 Task: Search one way flight ticket for 5 adults, 2 children, 1 infant in seat and 2 infants on lap in economy from Pasco: Tri-cities Airport to Raleigh: Raleigh-durham International Airport on 8-5-2023. Choice of flights is United. Number of bags: 6 checked bags. Price is upto 55000. Outbound departure time preference is 5:30.
Action: Mouse moved to (284, 257)
Screenshot: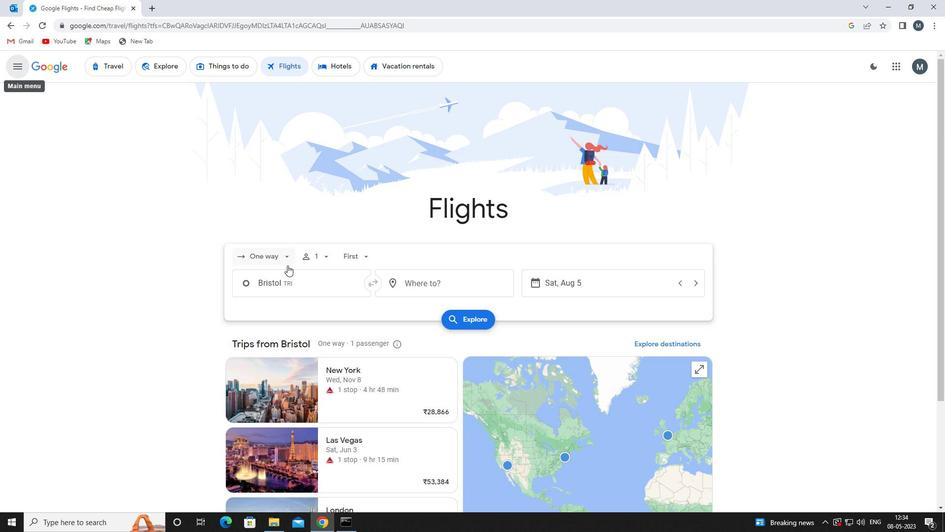 
Action: Mouse pressed left at (284, 257)
Screenshot: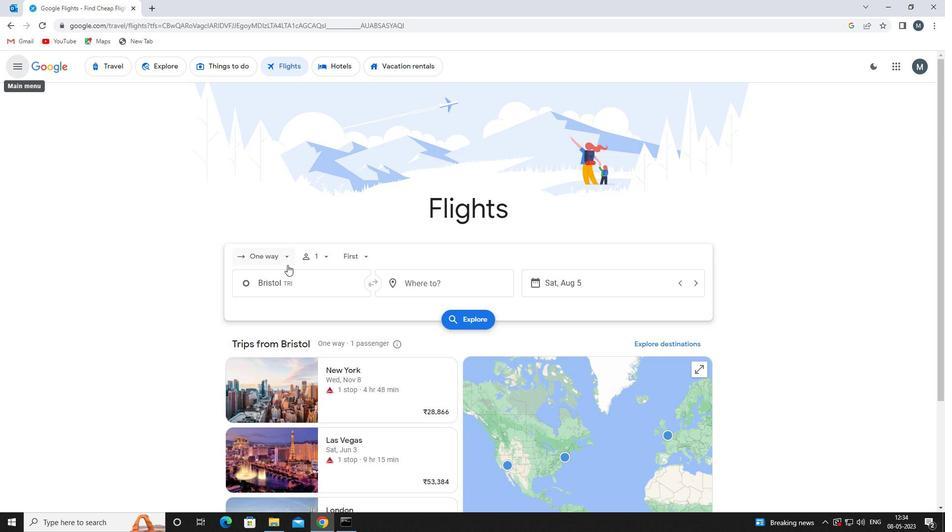 
Action: Mouse moved to (282, 304)
Screenshot: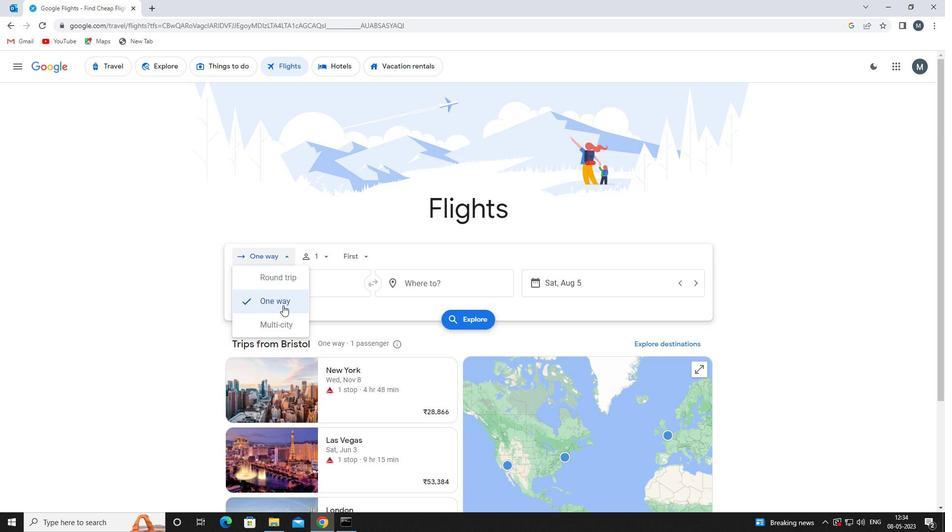 
Action: Mouse pressed left at (282, 304)
Screenshot: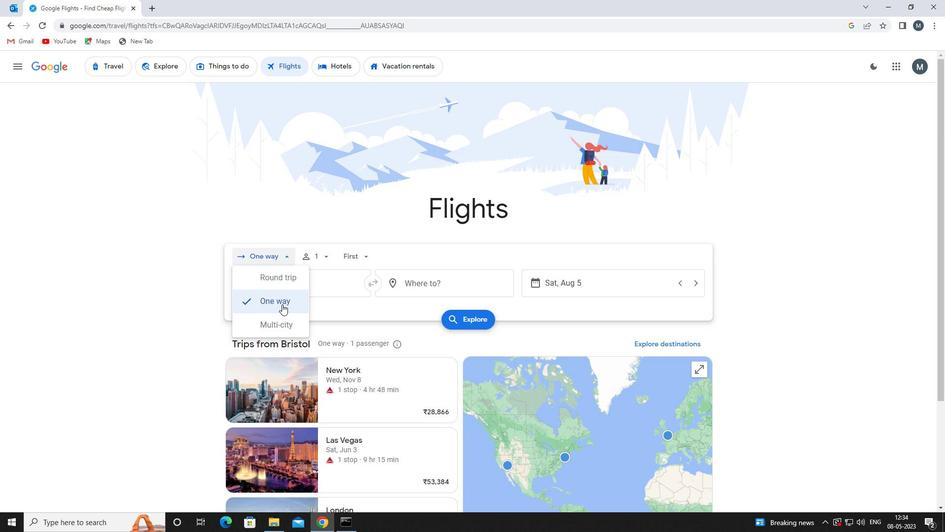 
Action: Mouse moved to (327, 258)
Screenshot: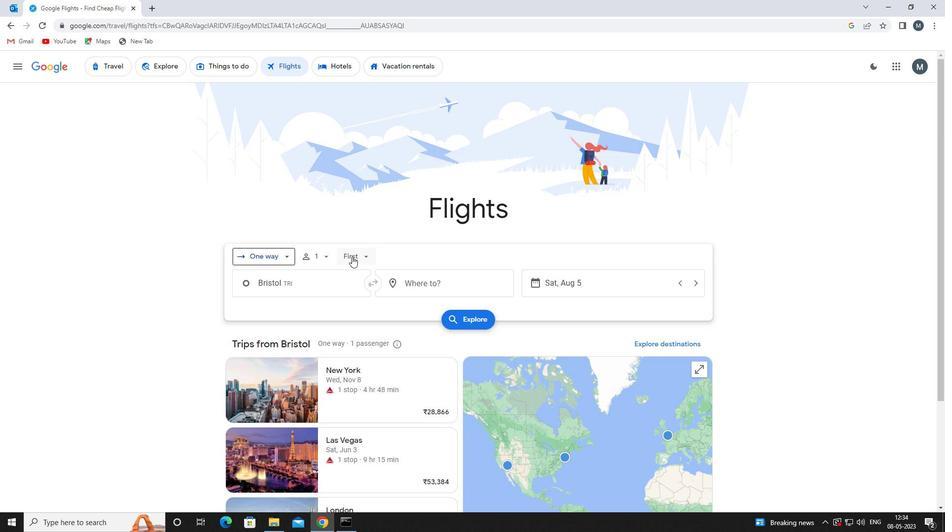 
Action: Mouse pressed left at (327, 258)
Screenshot: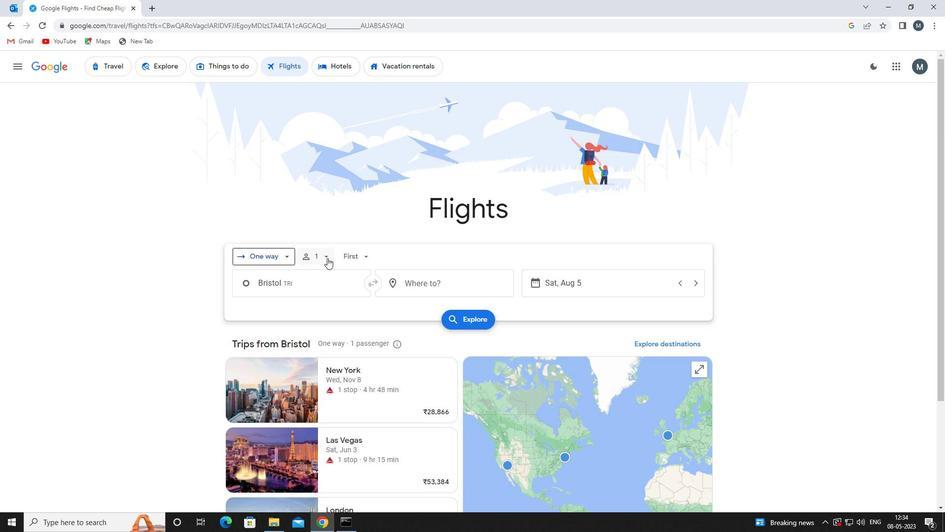 
Action: Mouse moved to (405, 281)
Screenshot: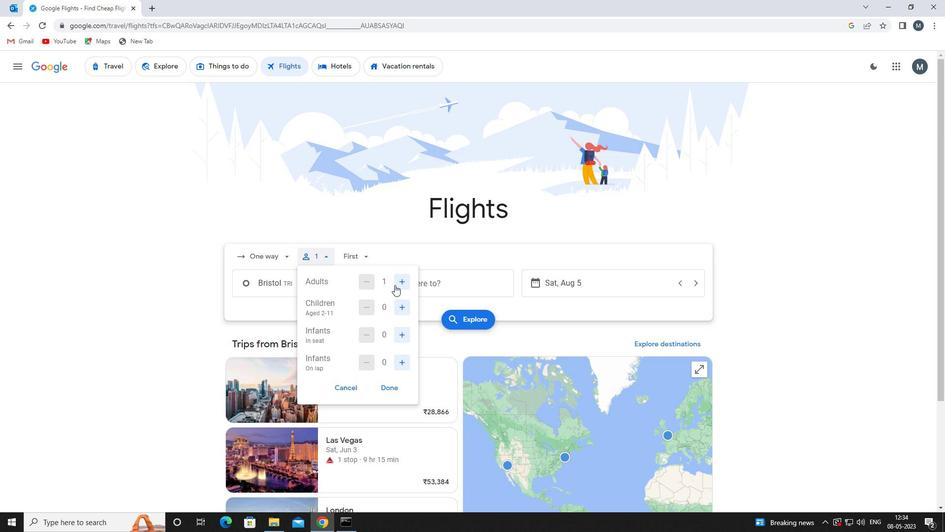 
Action: Mouse pressed left at (405, 281)
Screenshot: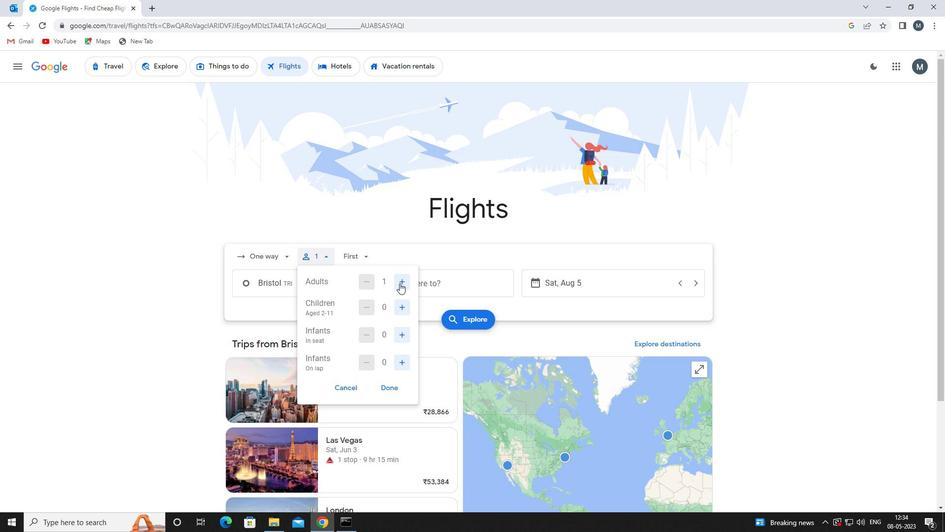 
Action: Mouse pressed left at (405, 281)
Screenshot: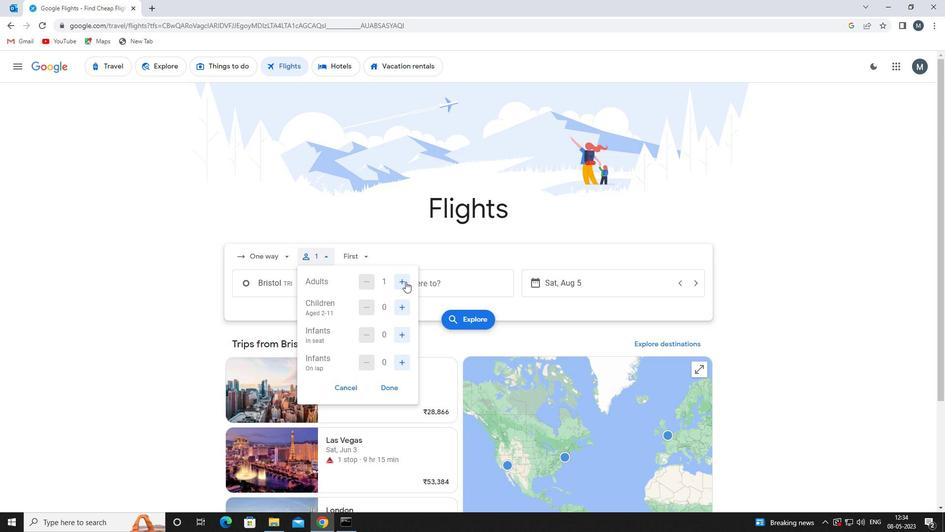
Action: Mouse pressed left at (405, 281)
Screenshot: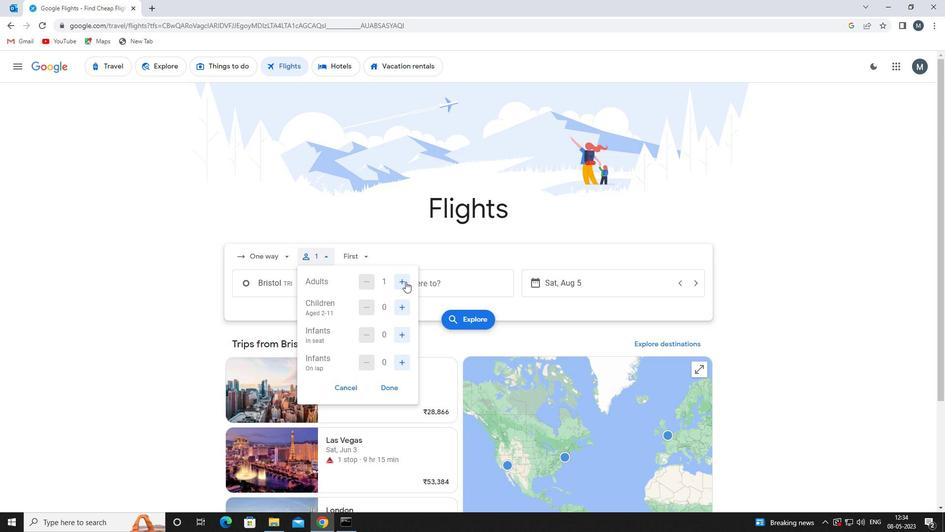 
Action: Mouse pressed left at (405, 281)
Screenshot: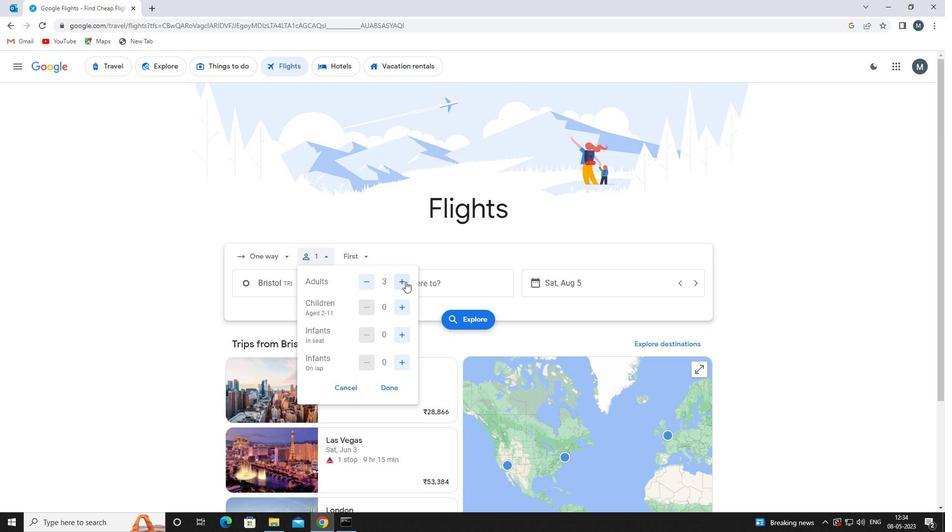 
Action: Mouse pressed left at (405, 281)
Screenshot: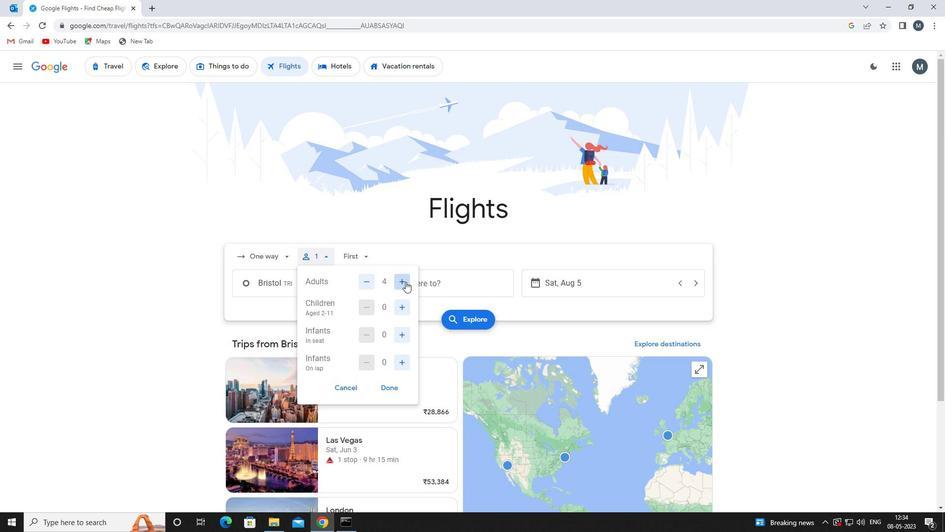 
Action: Mouse moved to (366, 281)
Screenshot: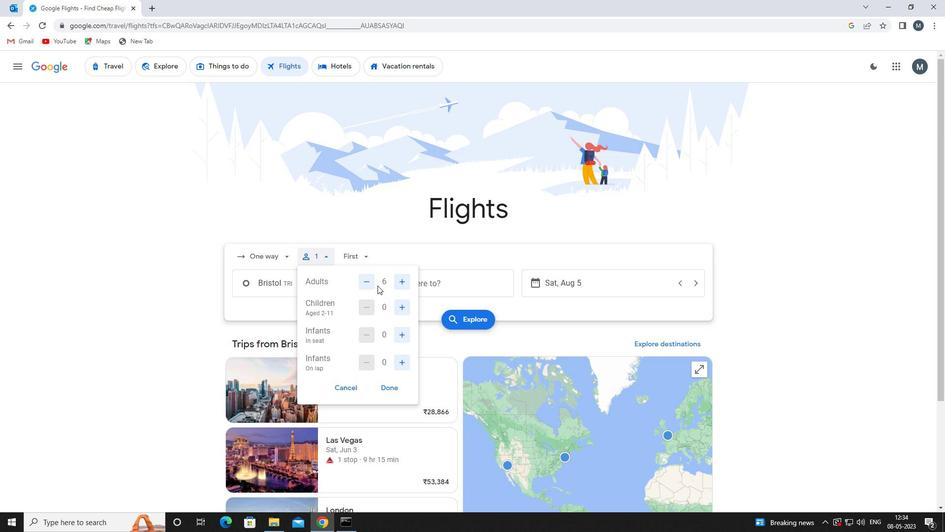 
Action: Mouse pressed left at (366, 281)
Screenshot: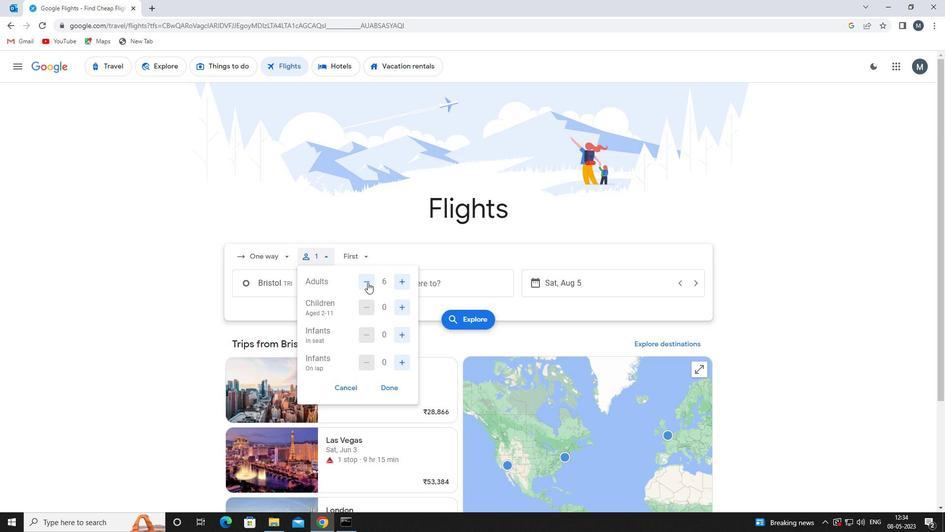 
Action: Mouse moved to (404, 308)
Screenshot: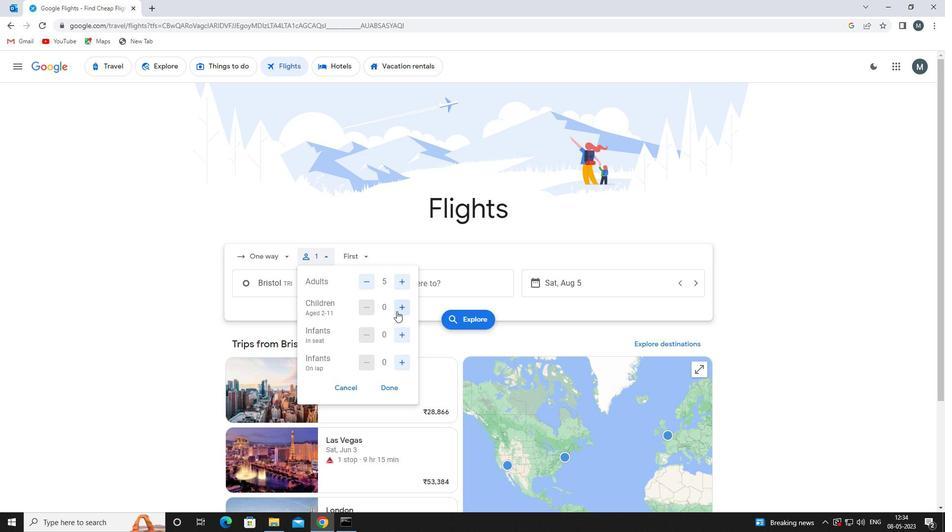 
Action: Mouse pressed left at (404, 308)
Screenshot: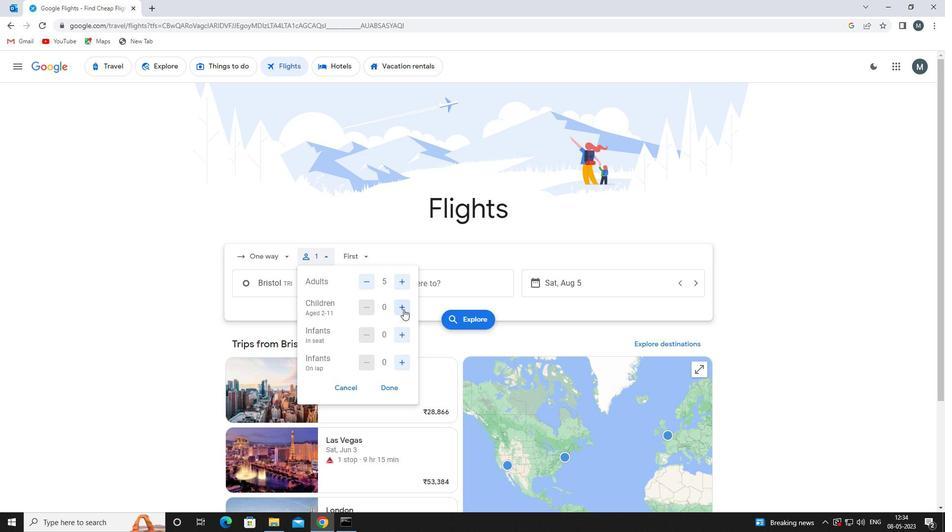 
Action: Mouse pressed left at (404, 308)
Screenshot: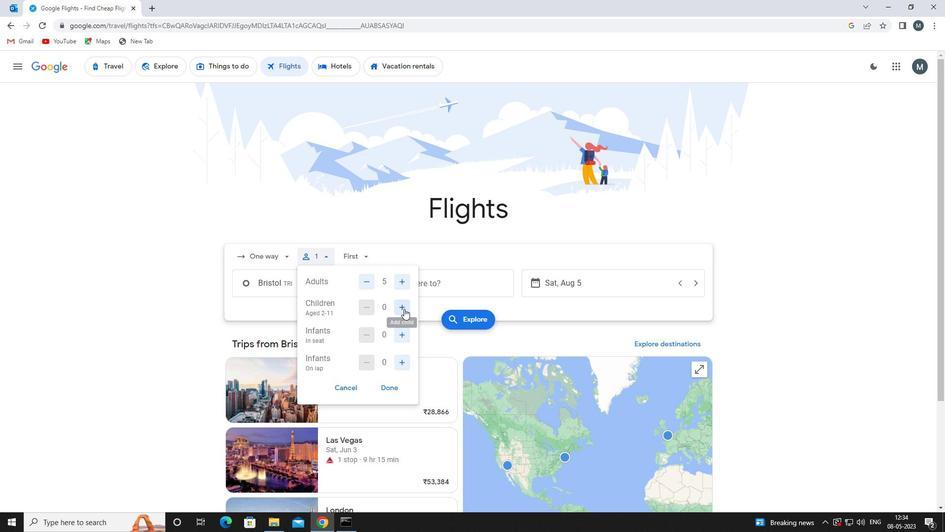 
Action: Mouse moved to (406, 332)
Screenshot: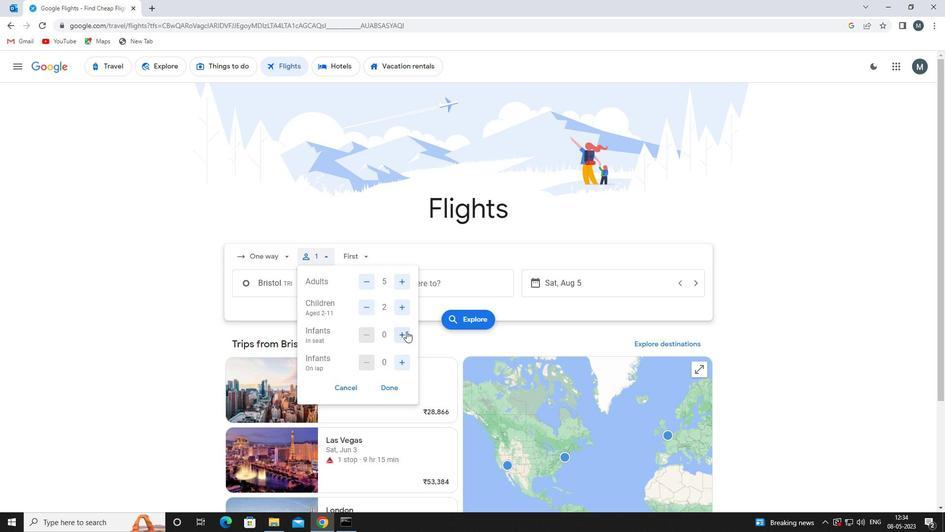 
Action: Mouse pressed left at (406, 332)
Screenshot: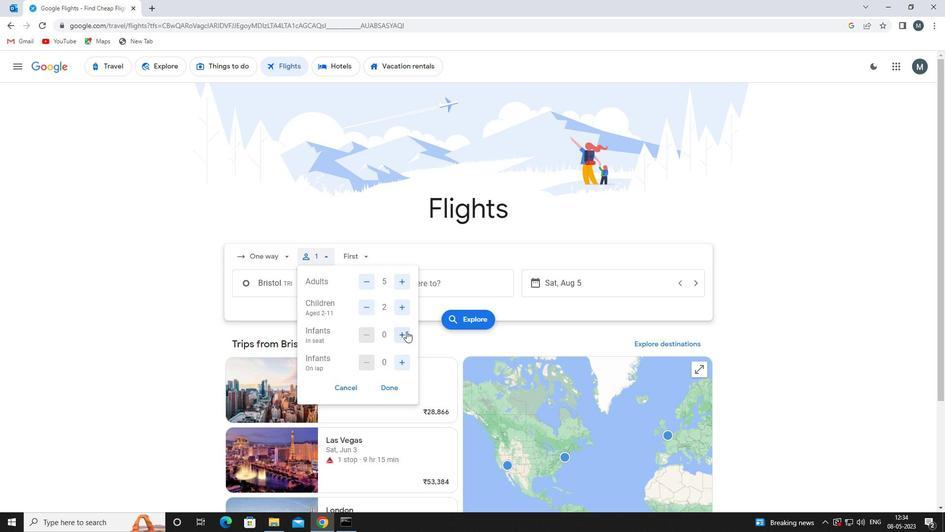 
Action: Mouse moved to (401, 364)
Screenshot: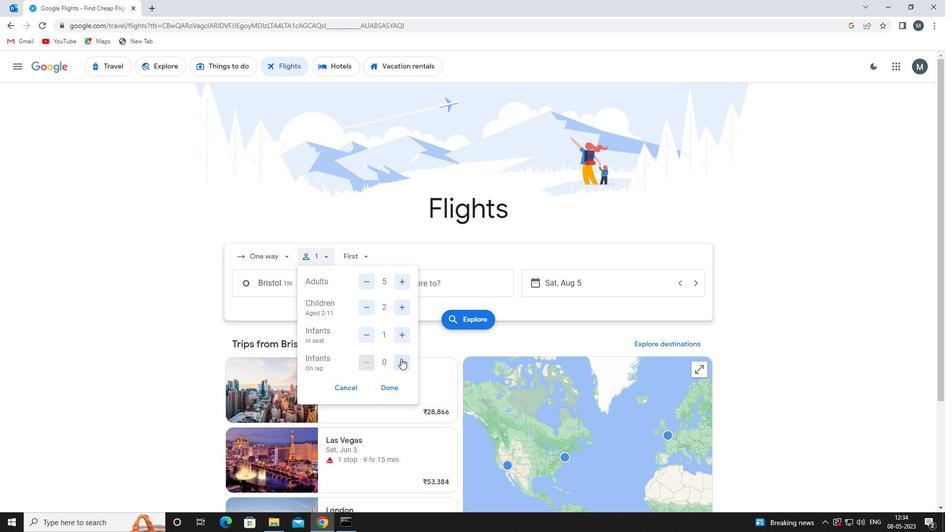 
Action: Mouse pressed left at (401, 364)
Screenshot: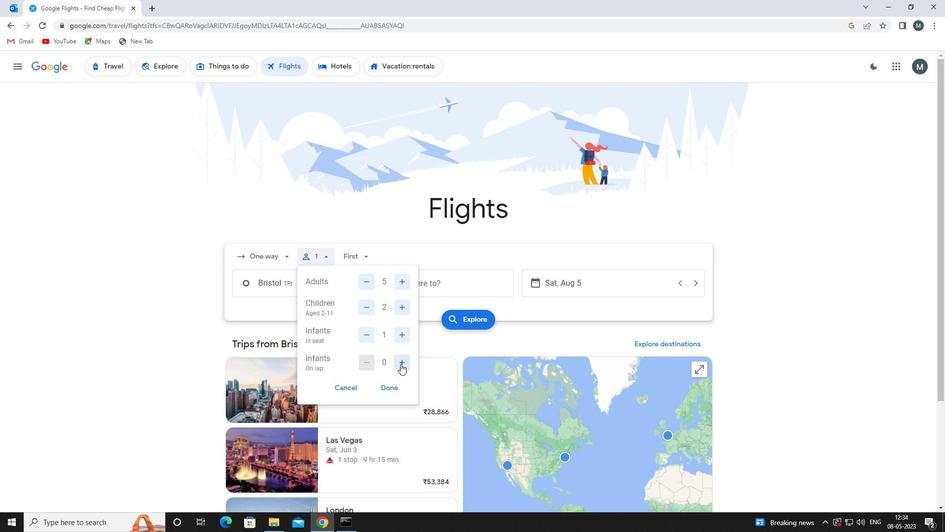 
Action: Mouse moved to (400, 364)
Screenshot: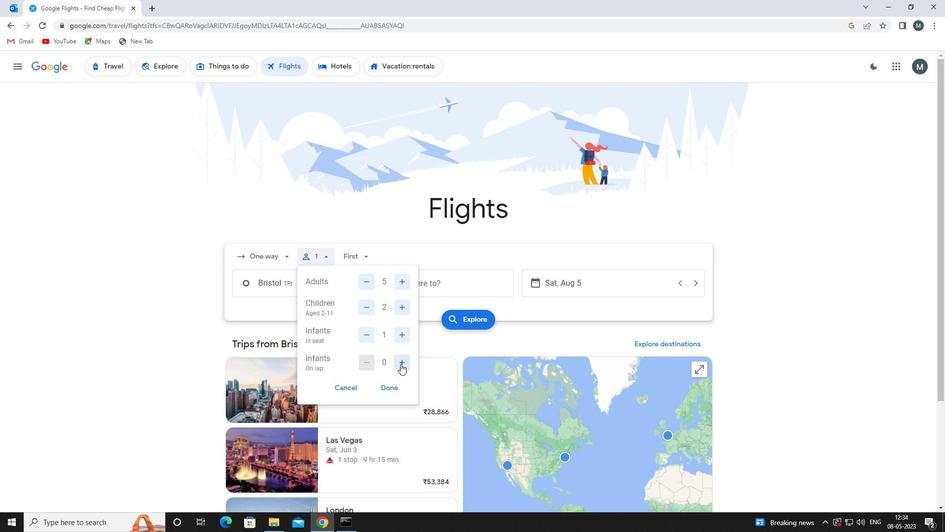 
Action: Mouse pressed left at (400, 364)
Screenshot: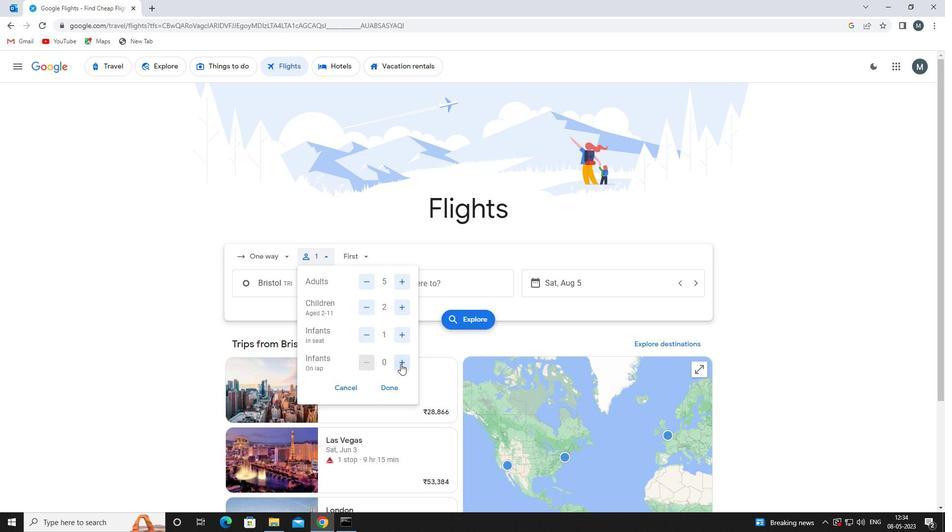 
Action: Mouse moved to (368, 360)
Screenshot: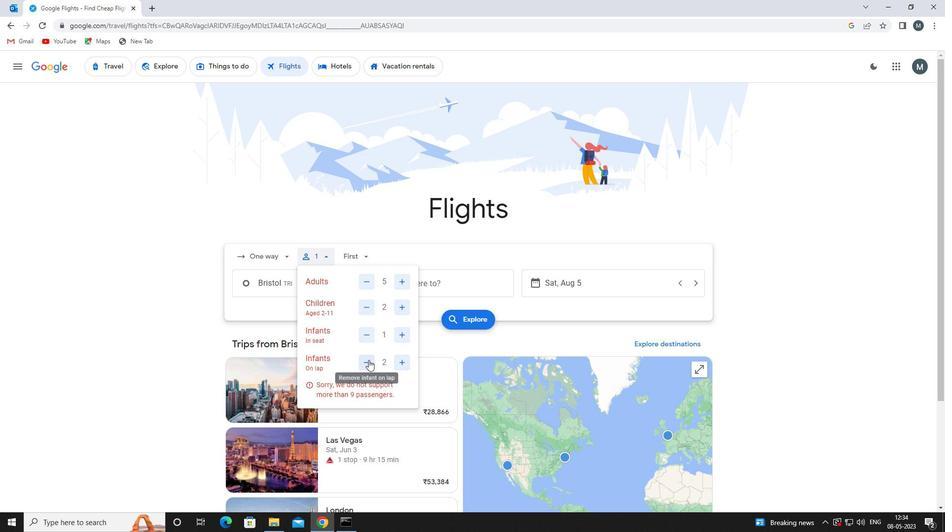 
Action: Mouse pressed left at (368, 360)
Screenshot: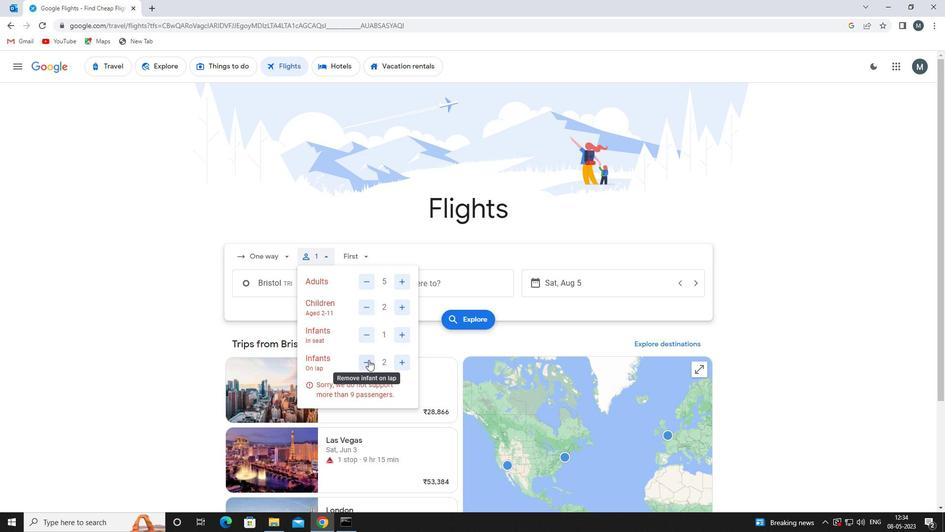 
Action: Mouse moved to (385, 389)
Screenshot: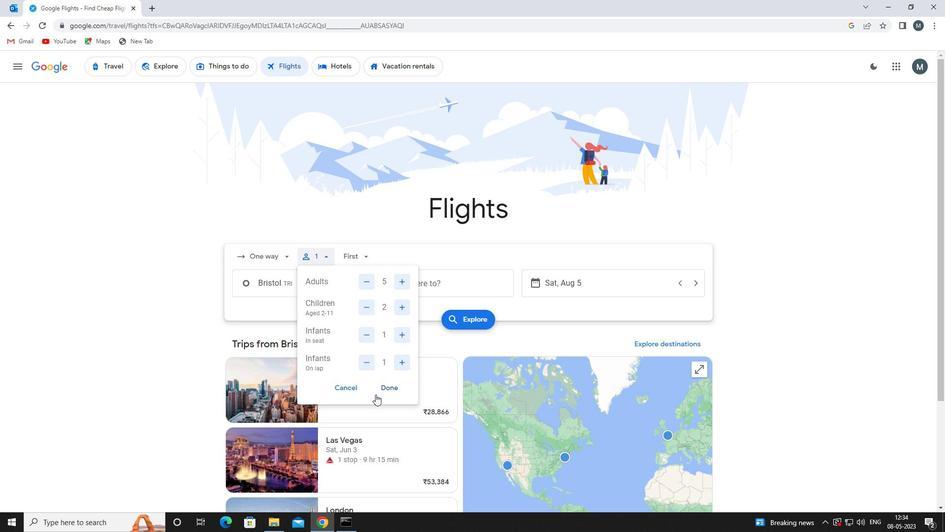 
Action: Mouse pressed left at (385, 389)
Screenshot: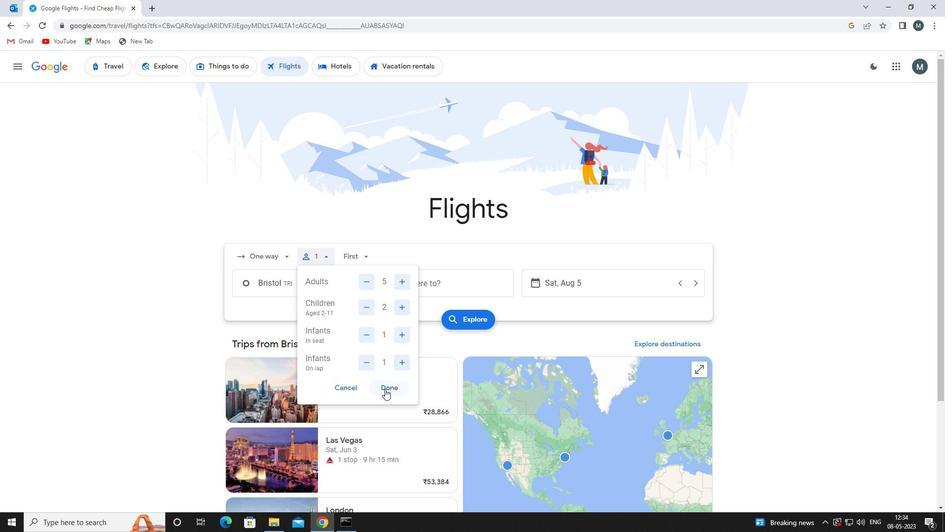 
Action: Mouse moved to (357, 253)
Screenshot: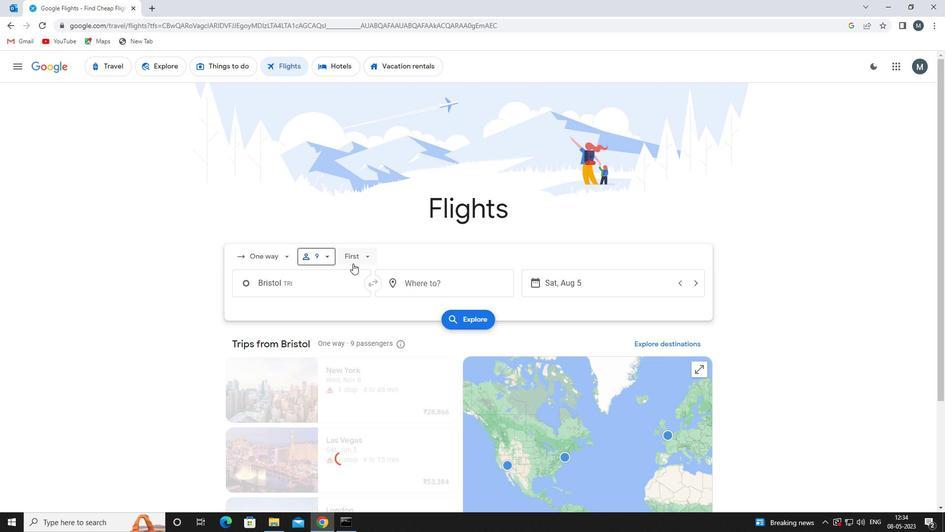 
Action: Mouse pressed left at (357, 253)
Screenshot: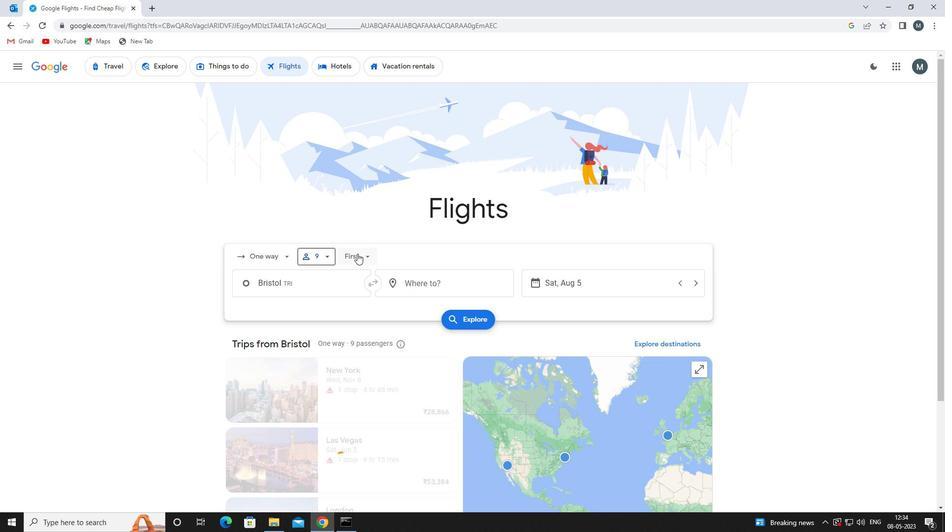 
Action: Mouse moved to (374, 274)
Screenshot: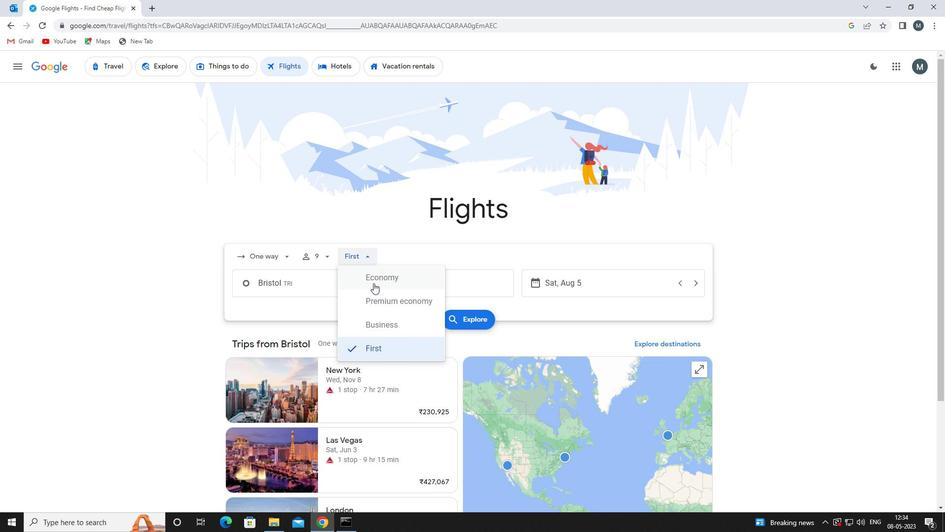 
Action: Mouse pressed left at (374, 274)
Screenshot: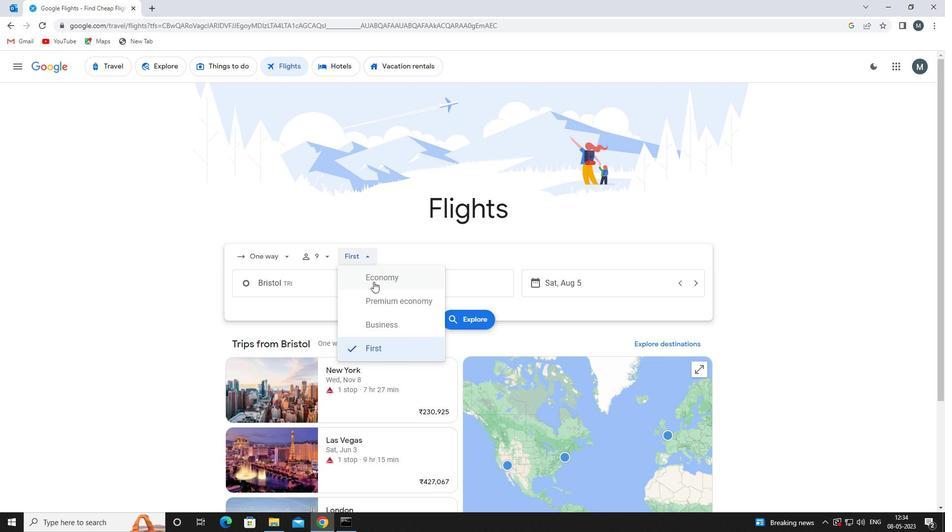 
Action: Mouse moved to (317, 287)
Screenshot: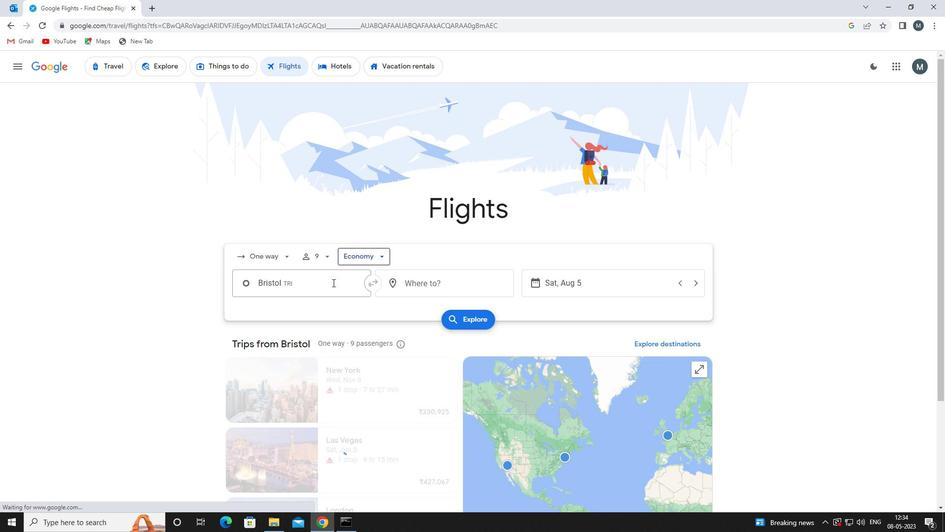 
Action: Mouse pressed left at (317, 287)
Screenshot: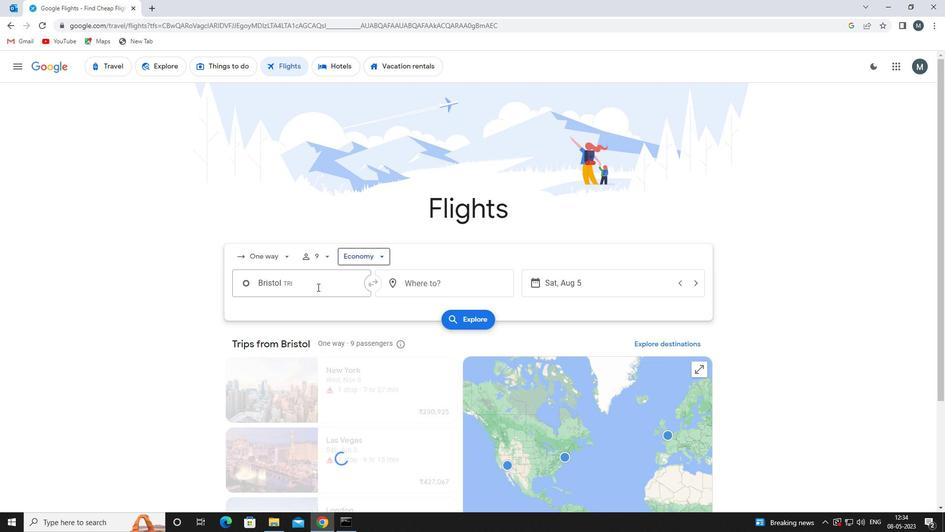 
Action: Mouse moved to (313, 335)
Screenshot: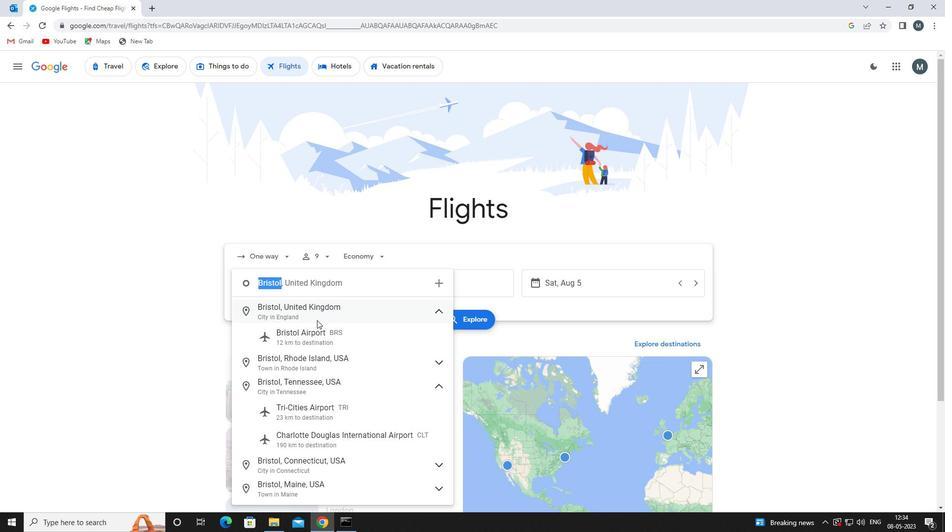 
Action: Key pressed tri
Screenshot: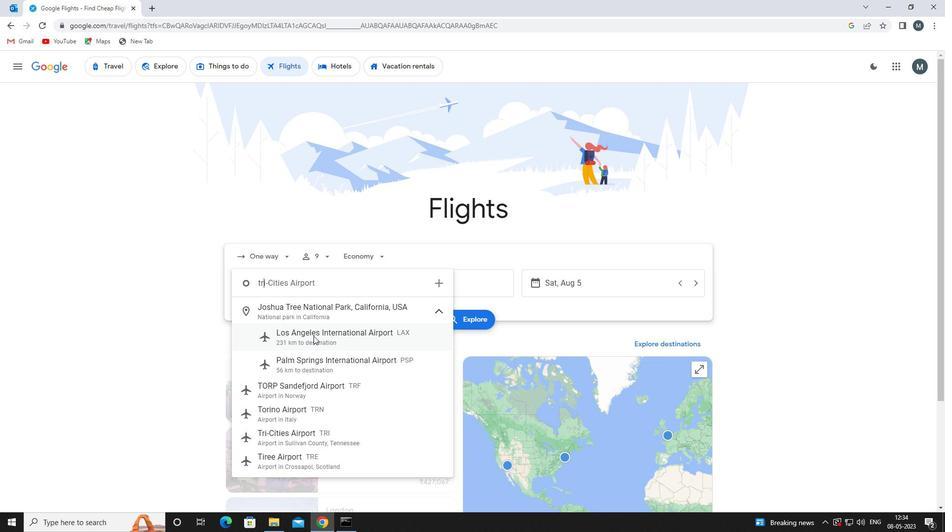 
Action: Mouse moved to (324, 310)
Screenshot: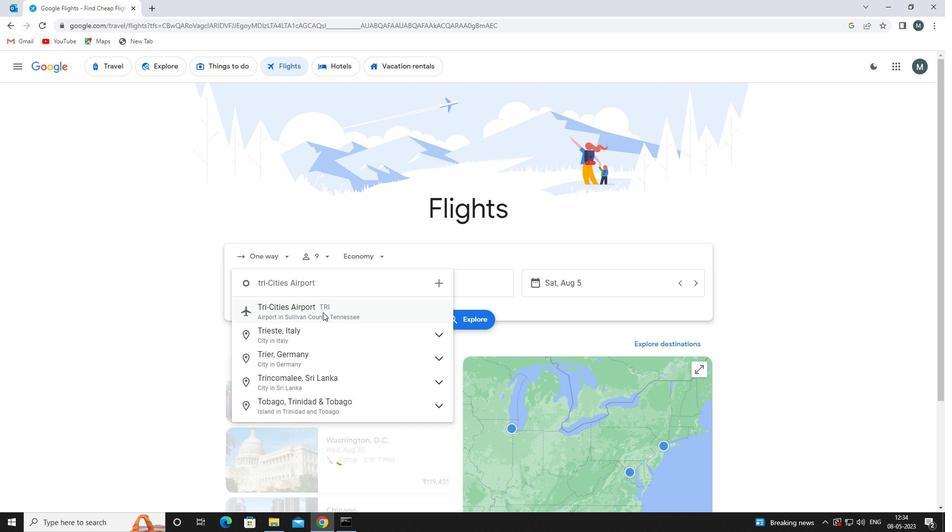 
Action: Mouse pressed left at (324, 310)
Screenshot: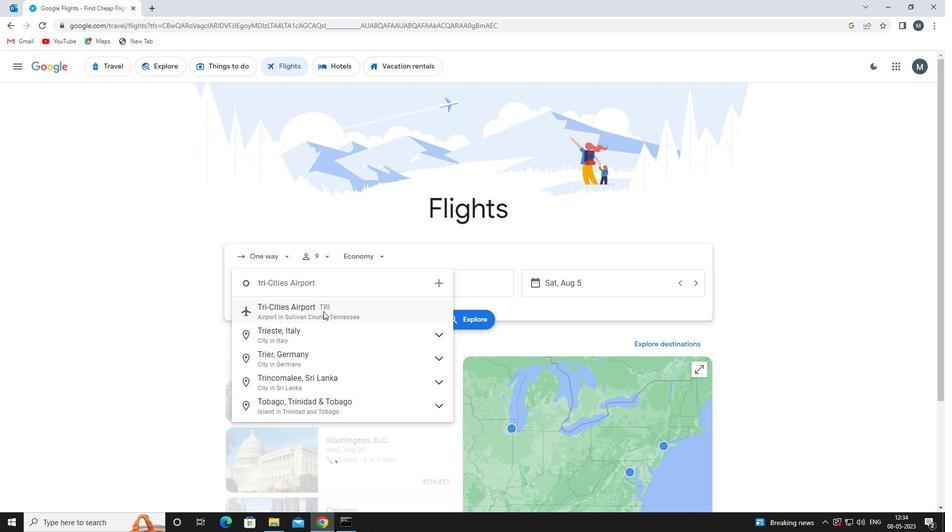 
Action: Mouse moved to (413, 288)
Screenshot: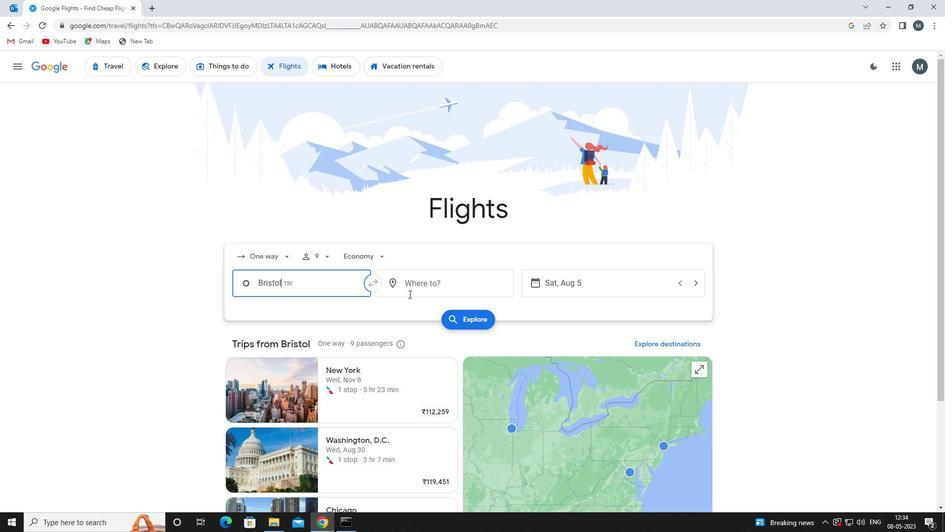 
Action: Mouse pressed left at (413, 288)
Screenshot: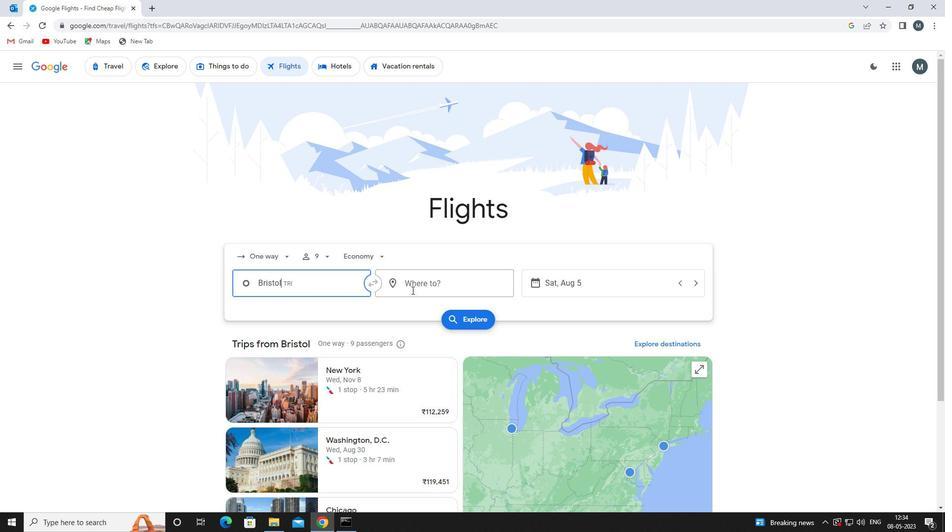 
Action: Mouse moved to (411, 289)
Screenshot: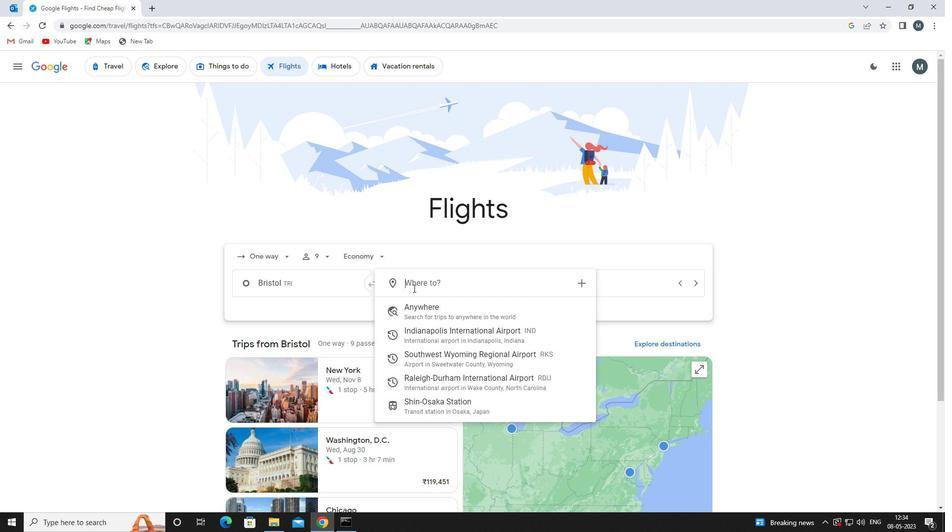 
Action: Key pressed rdu
Screenshot: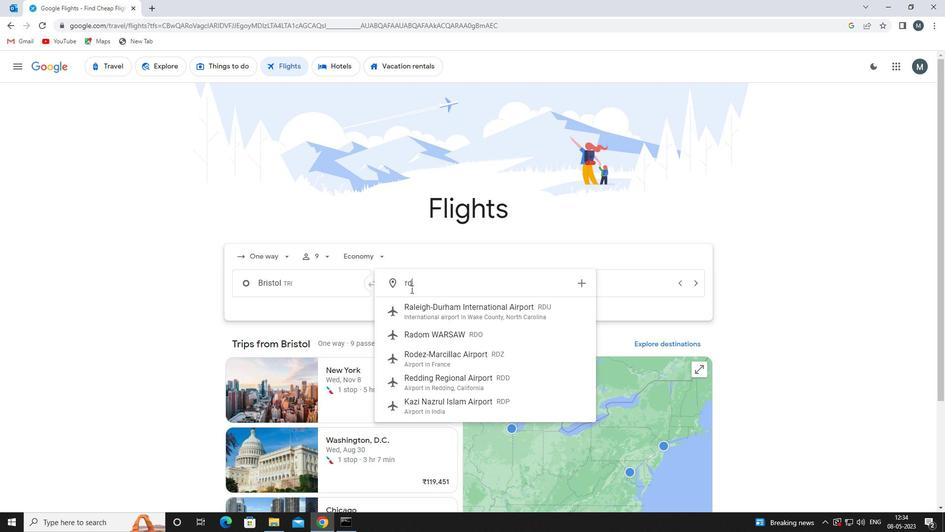 
Action: Mouse moved to (433, 313)
Screenshot: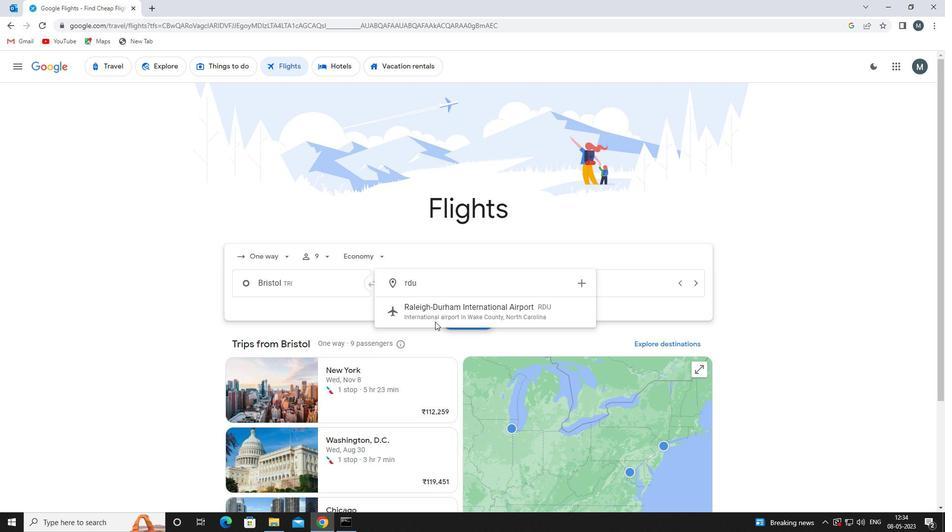 
Action: Mouse pressed left at (433, 313)
Screenshot: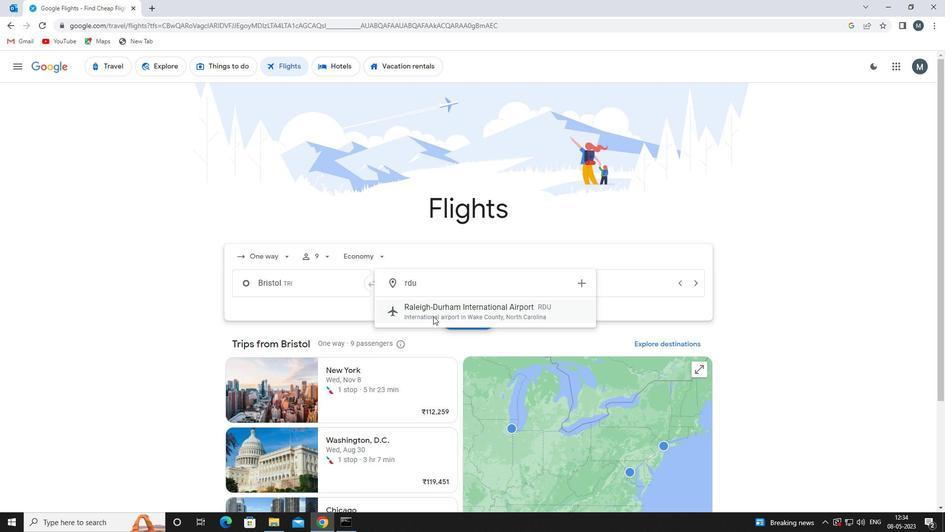 
Action: Mouse moved to (576, 284)
Screenshot: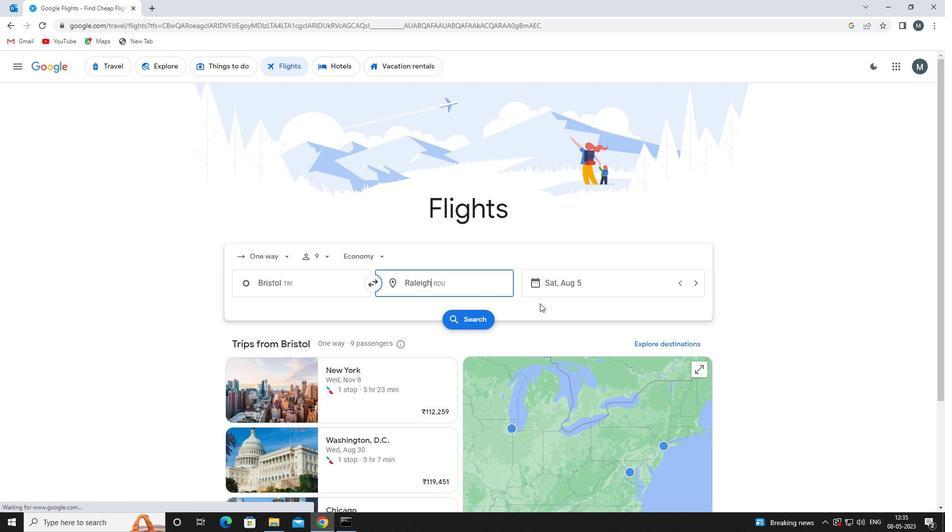 
Action: Mouse pressed left at (576, 284)
Screenshot: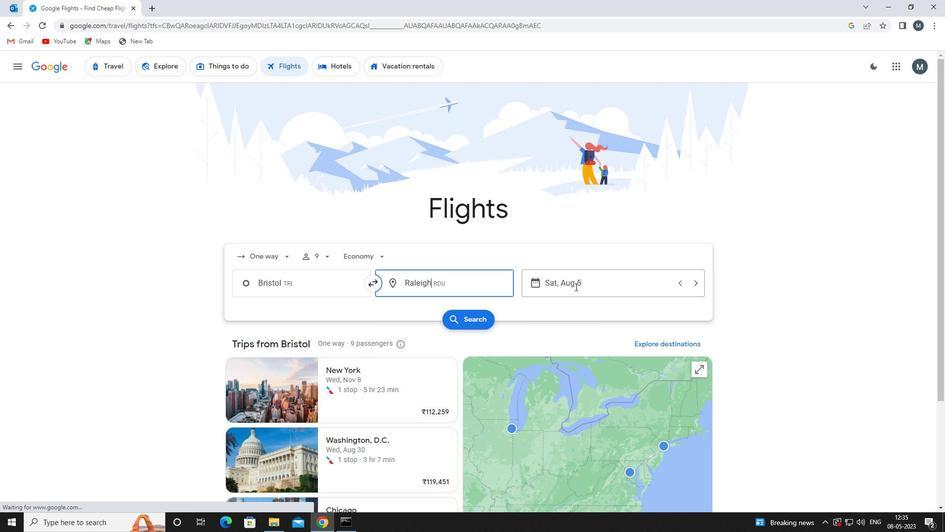 
Action: Mouse moved to (488, 329)
Screenshot: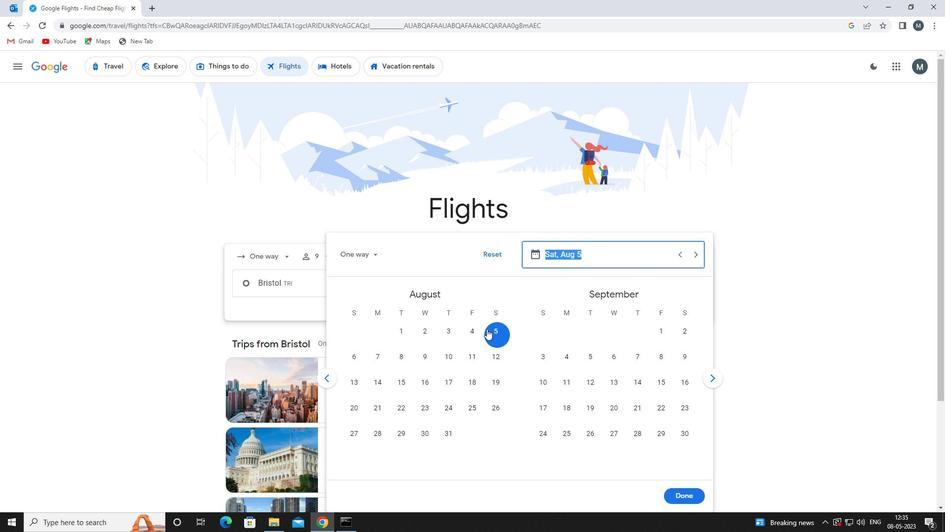 
Action: Mouse pressed left at (488, 329)
Screenshot: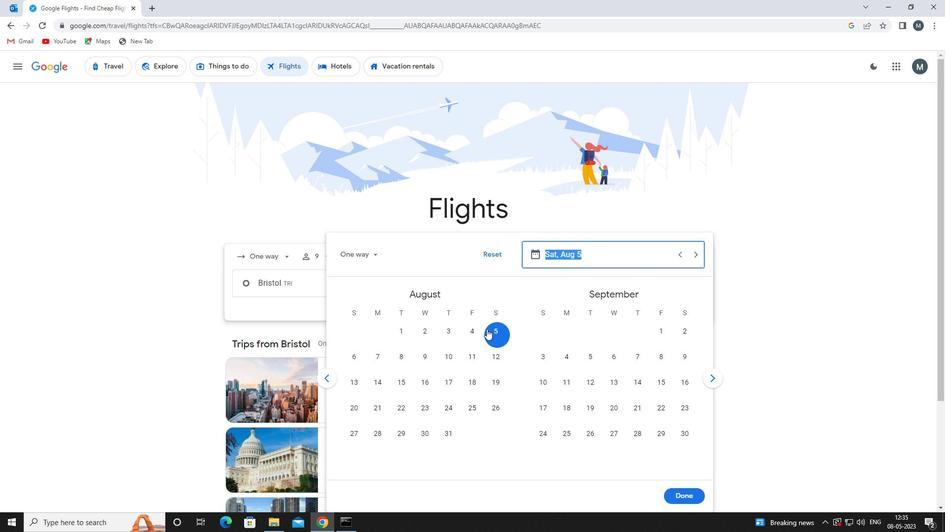 
Action: Mouse moved to (678, 492)
Screenshot: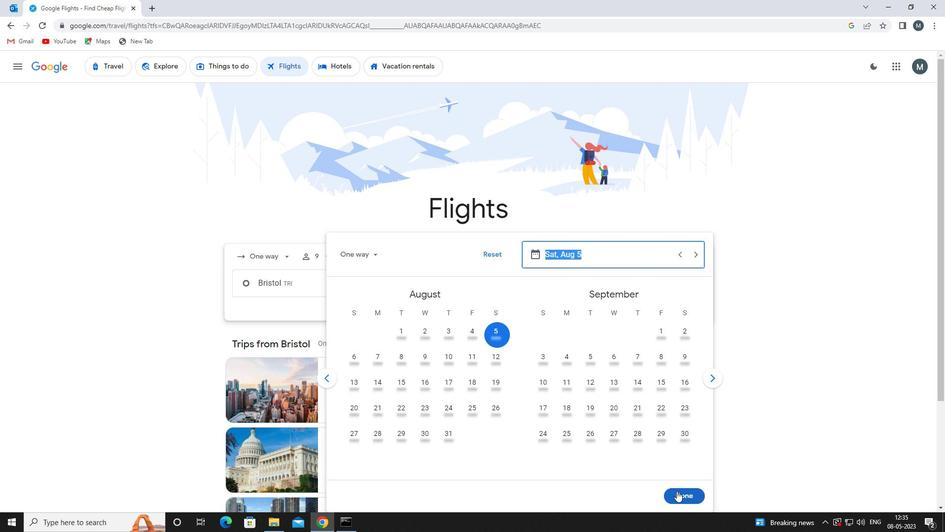 
Action: Mouse pressed left at (678, 492)
Screenshot: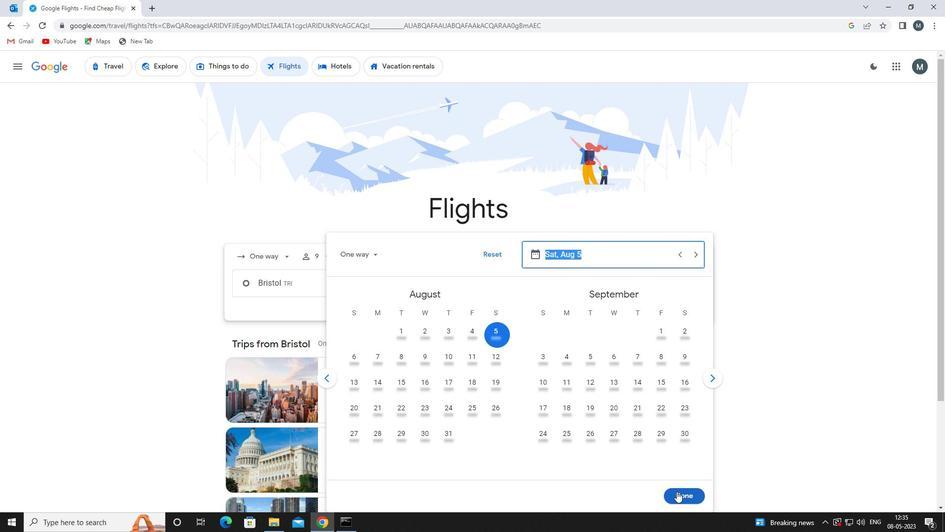 
Action: Mouse moved to (468, 318)
Screenshot: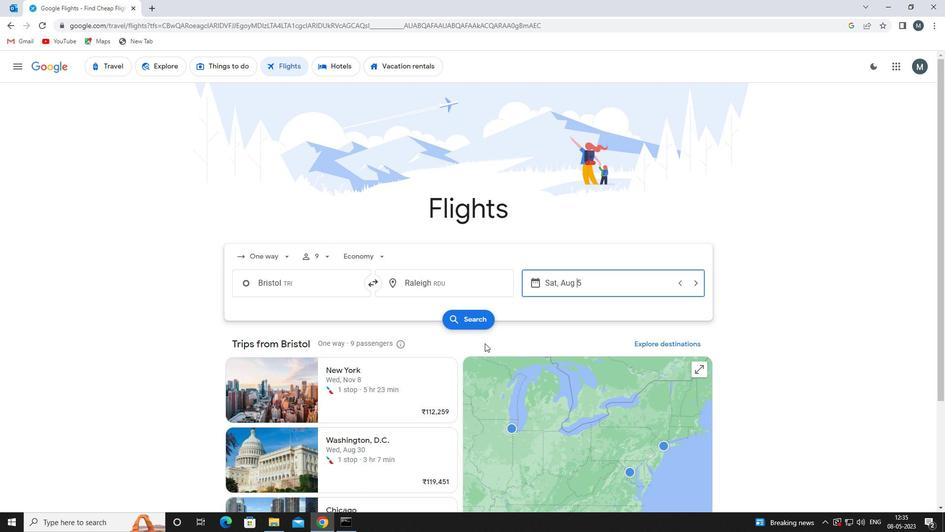 
Action: Mouse pressed left at (468, 318)
Screenshot: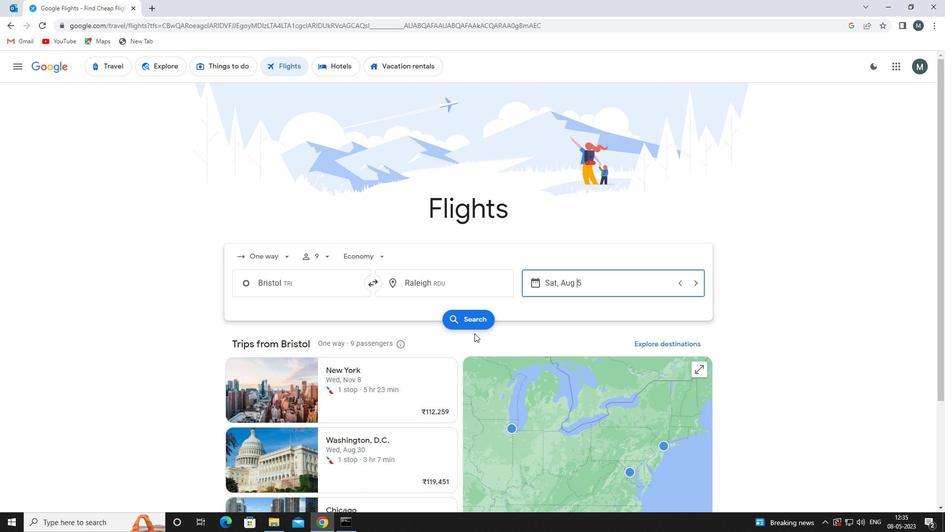 
Action: Mouse moved to (238, 160)
Screenshot: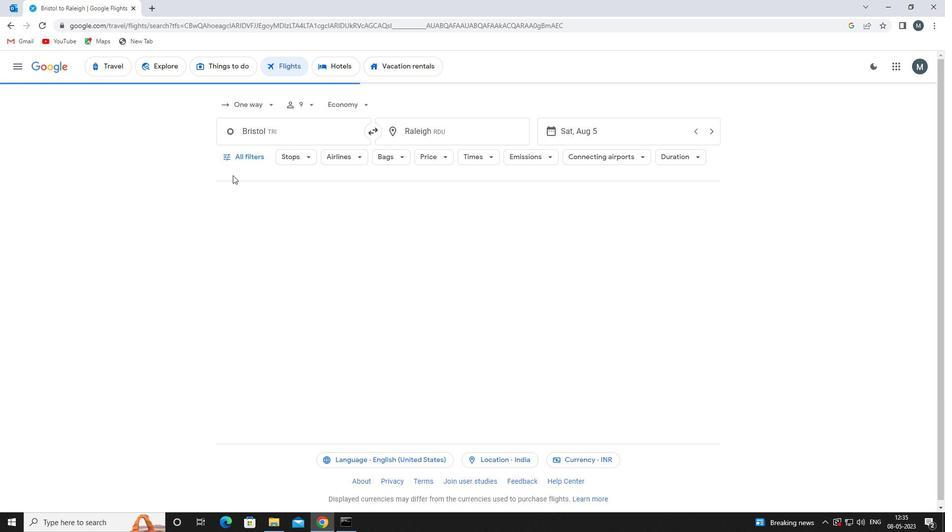 
Action: Mouse pressed left at (238, 160)
Screenshot: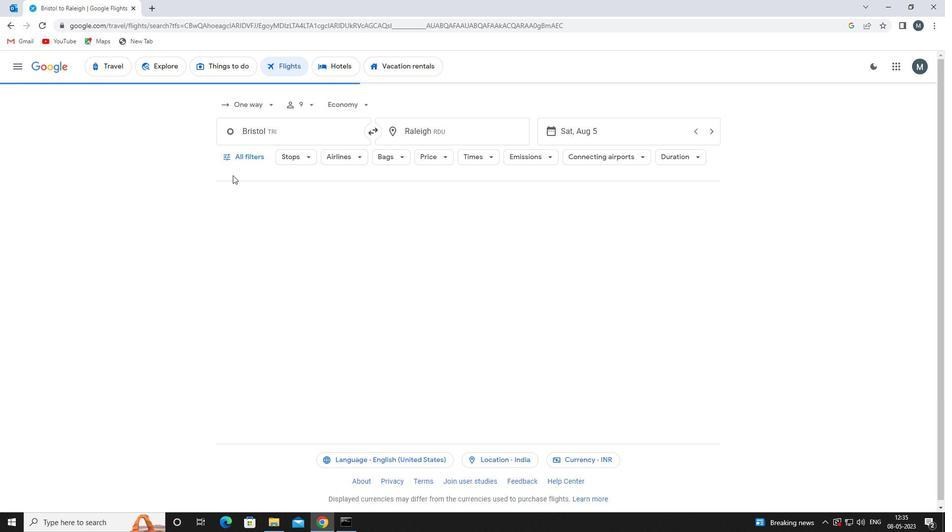 
Action: Mouse moved to (282, 266)
Screenshot: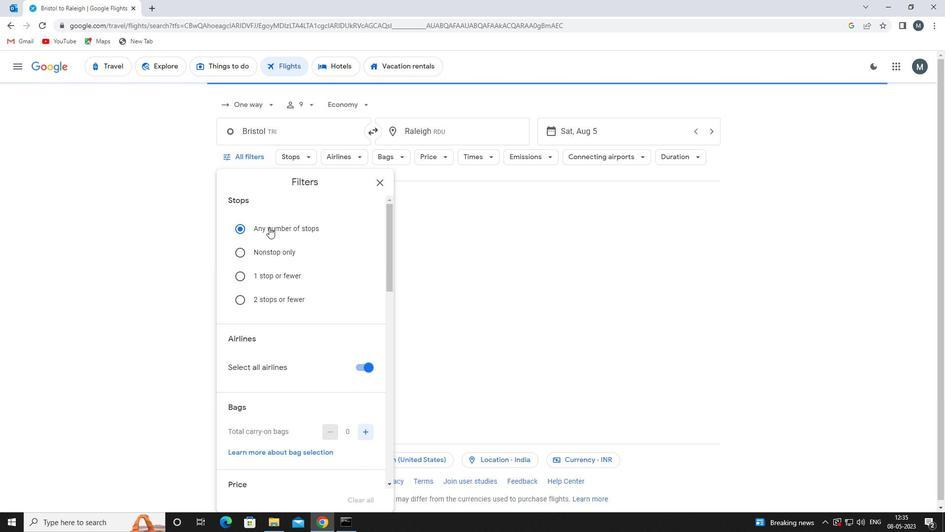 
Action: Mouse scrolled (282, 266) with delta (0, 0)
Screenshot: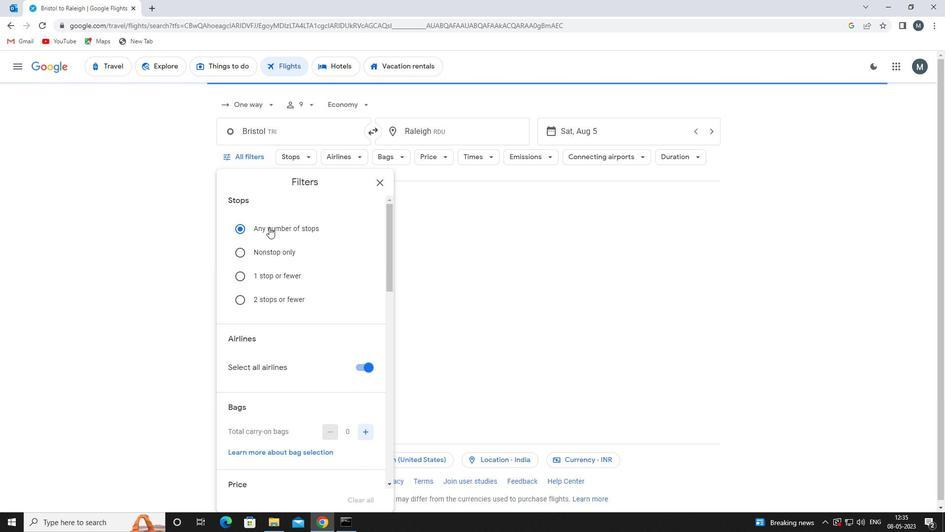 
Action: Mouse moved to (282, 268)
Screenshot: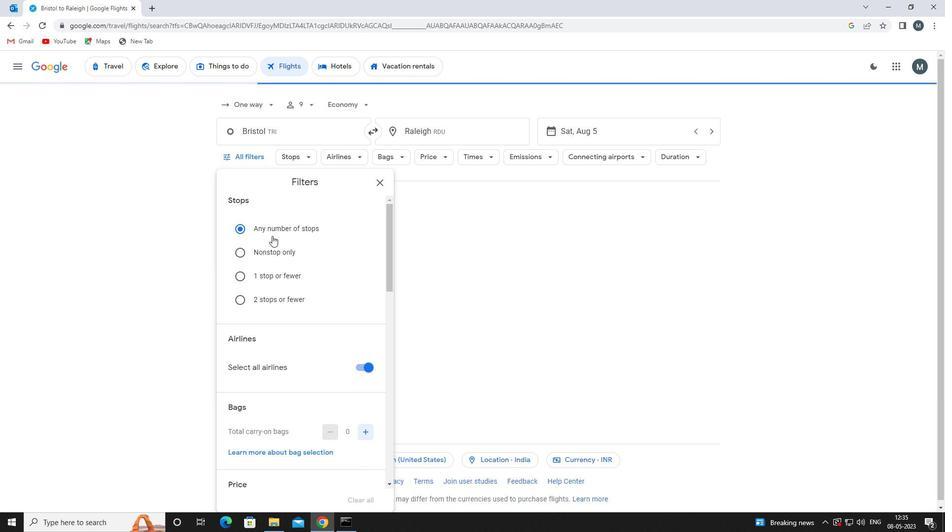
Action: Mouse scrolled (282, 267) with delta (0, 0)
Screenshot: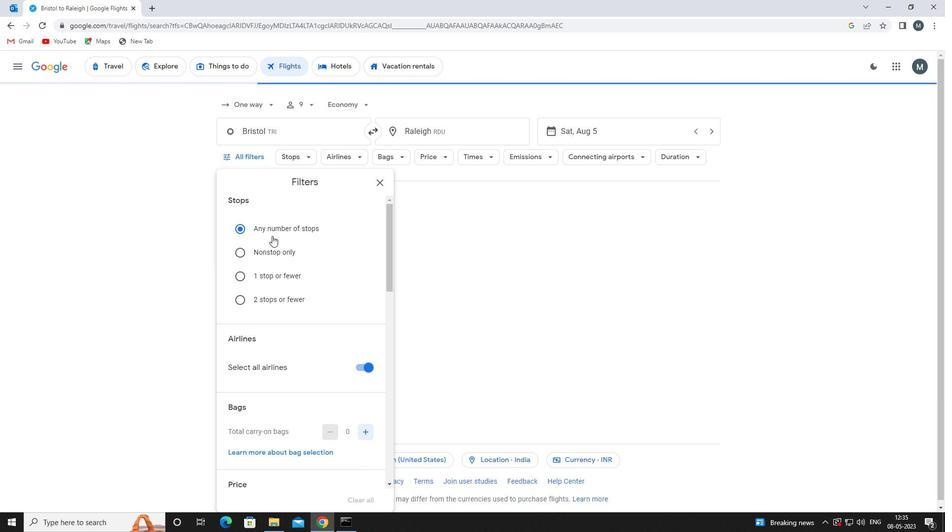 
Action: Mouse moved to (365, 268)
Screenshot: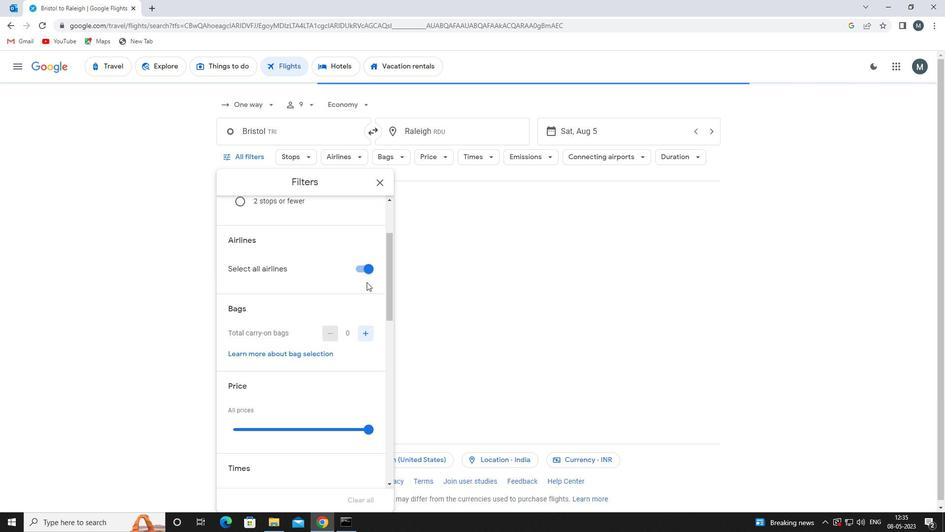 
Action: Mouse pressed left at (365, 268)
Screenshot: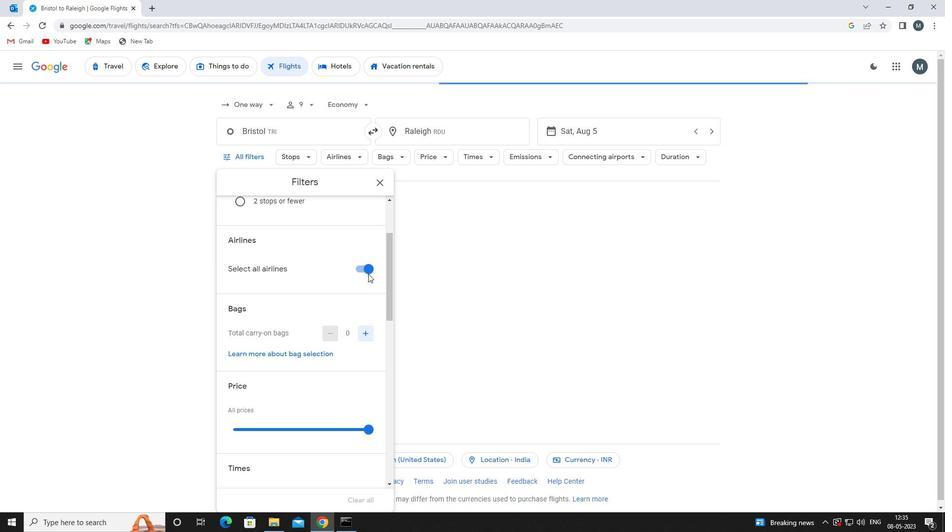 
Action: Mouse moved to (317, 287)
Screenshot: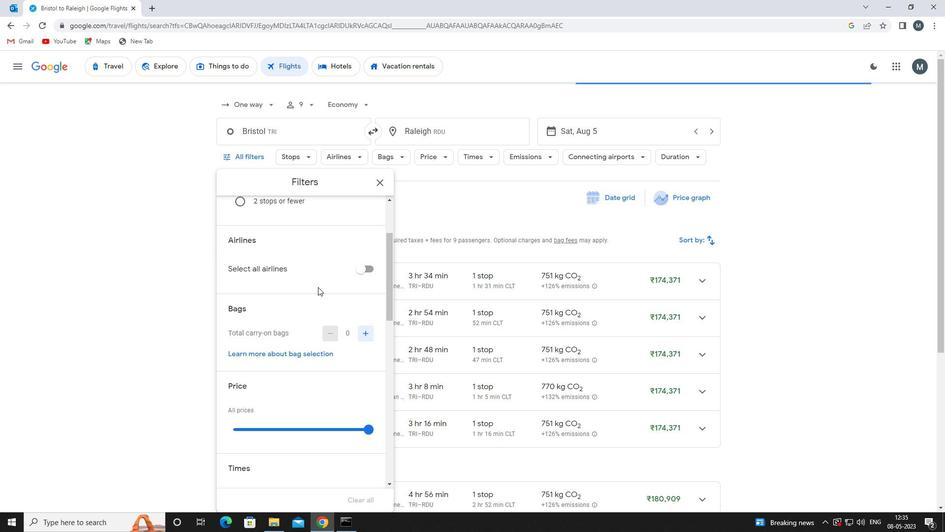 
Action: Mouse scrolled (317, 286) with delta (0, 0)
Screenshot: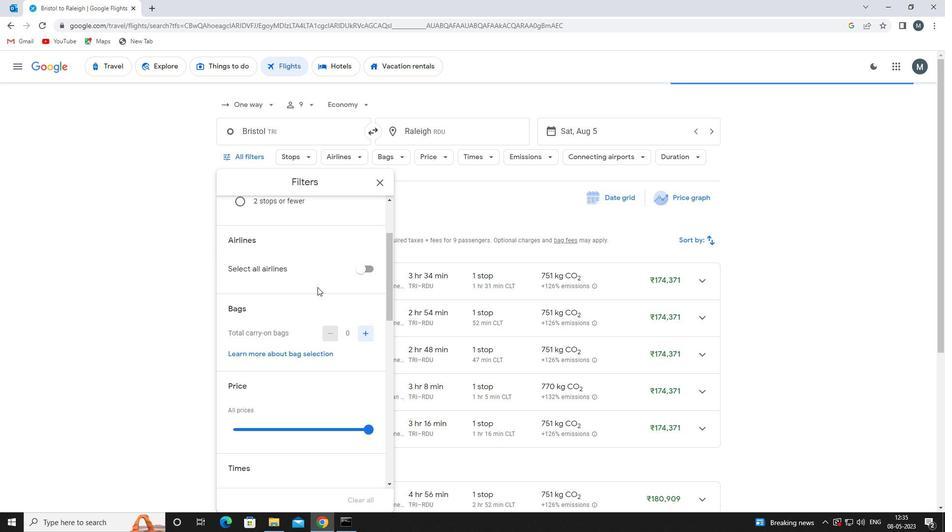 
Action: Mouse moved to (316, 287)
Screenshot: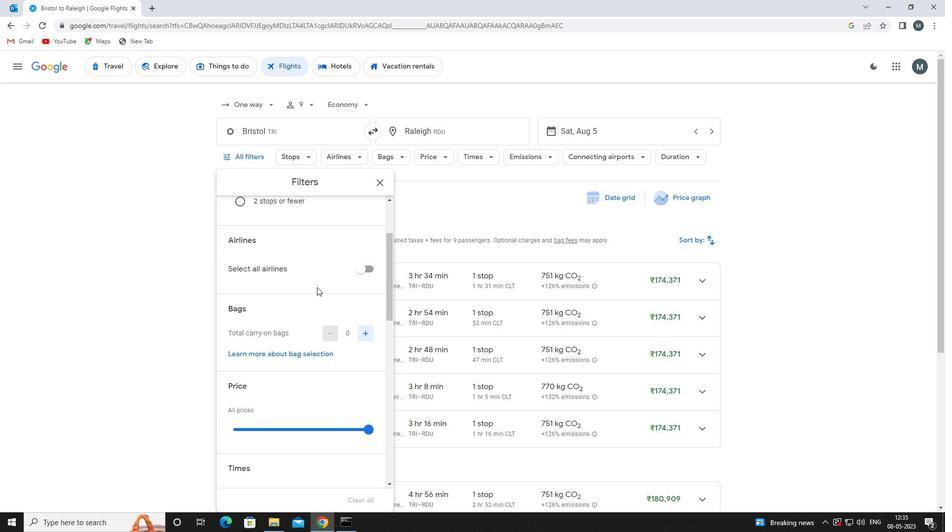 
Action: Mouse scrolled (316, 287) with delta (0, 0)
Screenshot: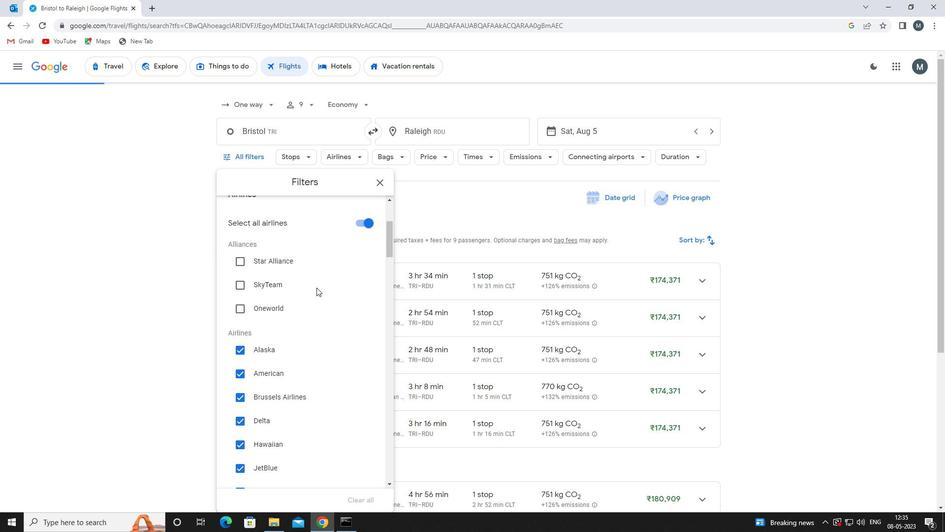 
Action: Mouse moved to (317, 268)
Screenshot: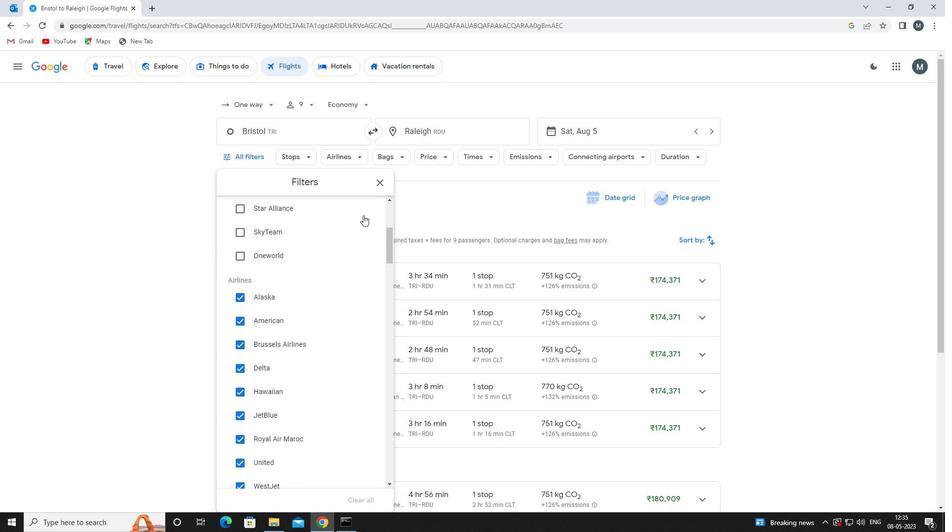 
Action: Mouse scrolled (317, 268) with delta (0, 0)
Screenshot: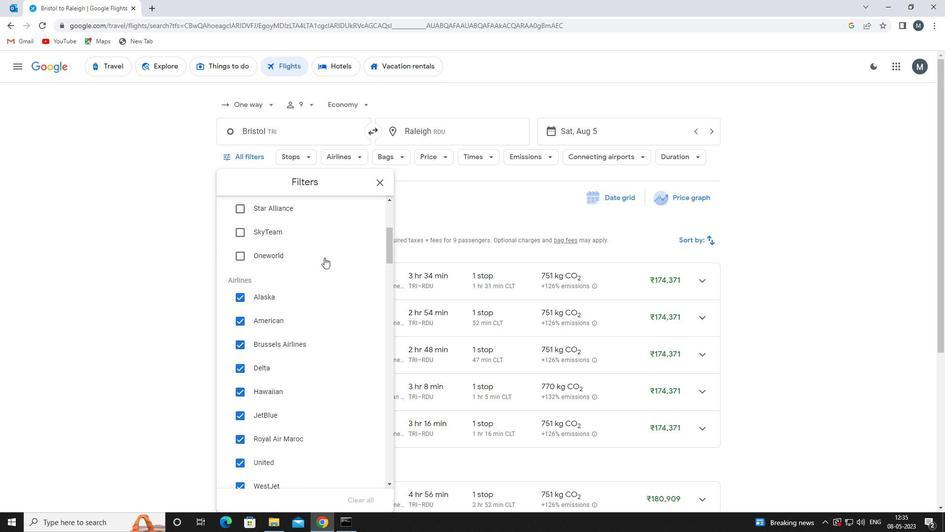 
Action: Mouse moved to (365, 213)
Screenshot: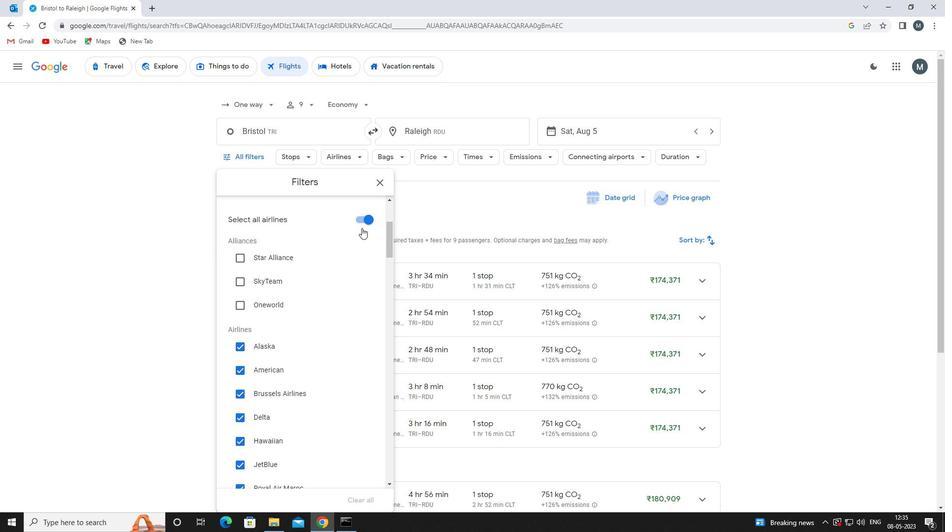 
Action: Mouse pressed left at (365, 213)
Screenshot: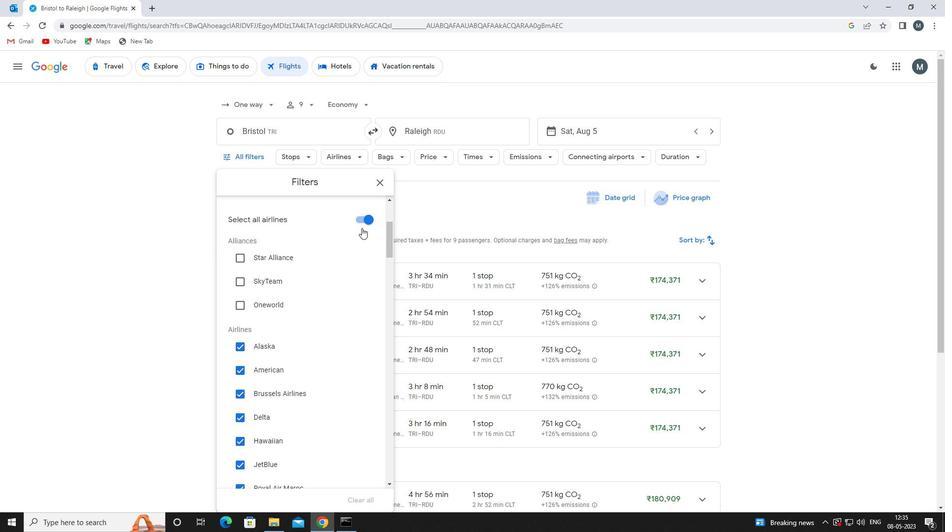 
Action: Mouse moved to (317, 304)
Screenshot: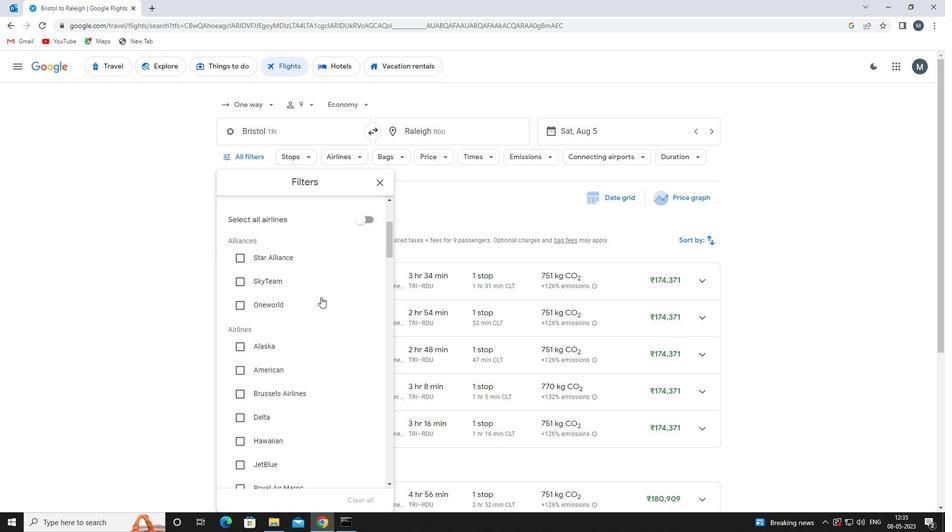
Action: Mouse scrolled (317, 304) with delta (0, 0)
Screenshot: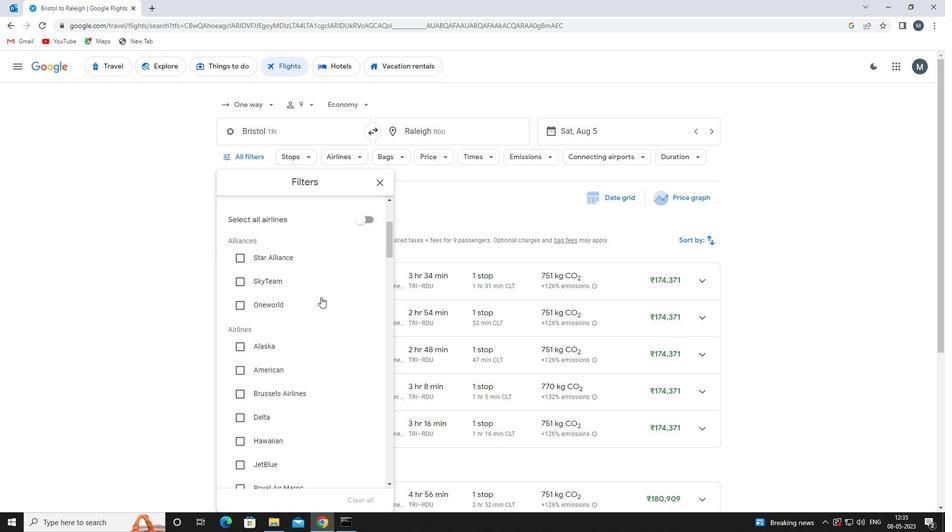 
Action: Mouse moved to (293, 367)
Screenshot: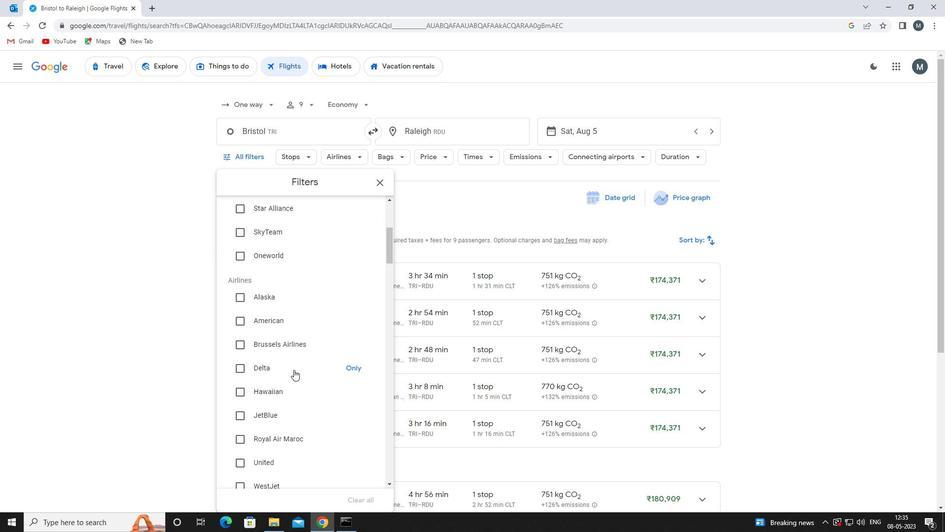 
Action: Mouse scrolled (293, 366) with delta (0, 0)
Screenshot: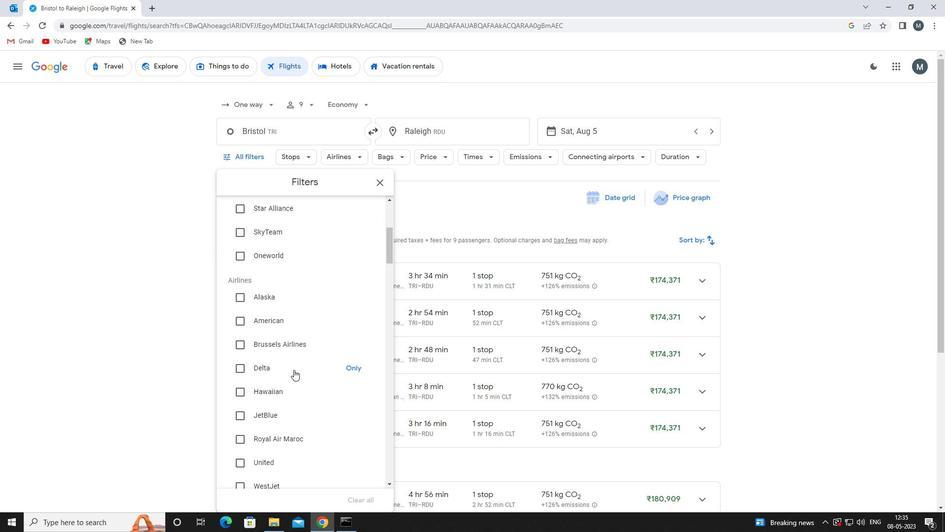 
Action: Mouse moved to (288, 409)
Screenshot: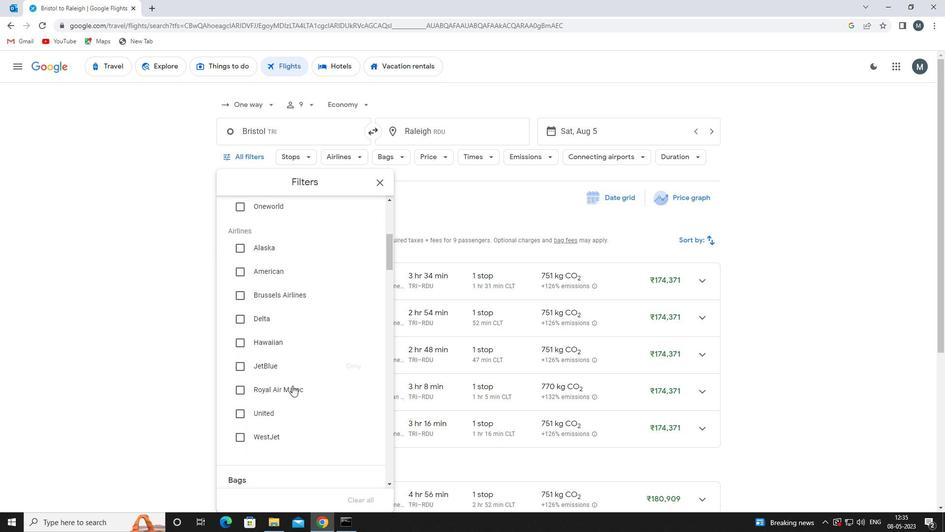 
Action: Mouse pressed left at (288, 409)
Screenshot: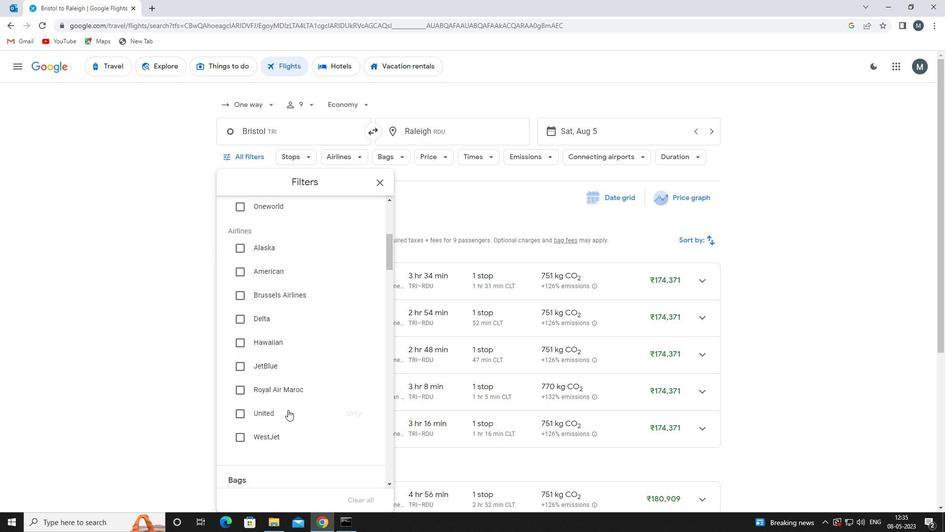 
Action: Mouse moved to (311, 357)
Screenshot: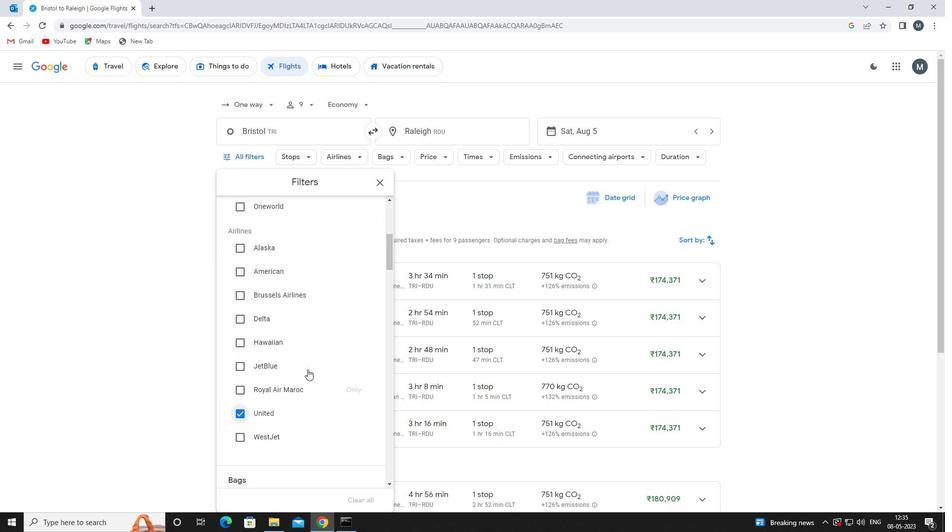 
Action: Mouse scrolled (311, 356) with delta (0, 0)
Screenshot: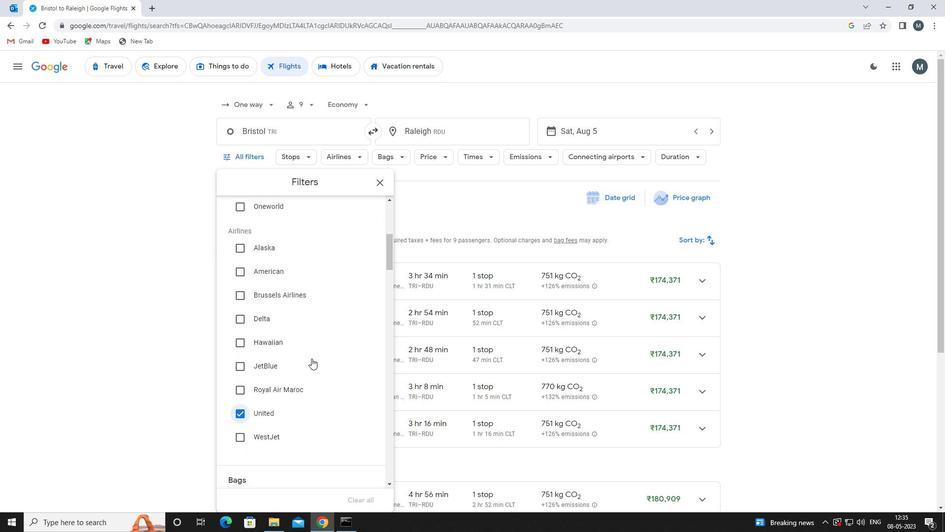 
Action: Mouse moved to (301, 357)
Screenshot: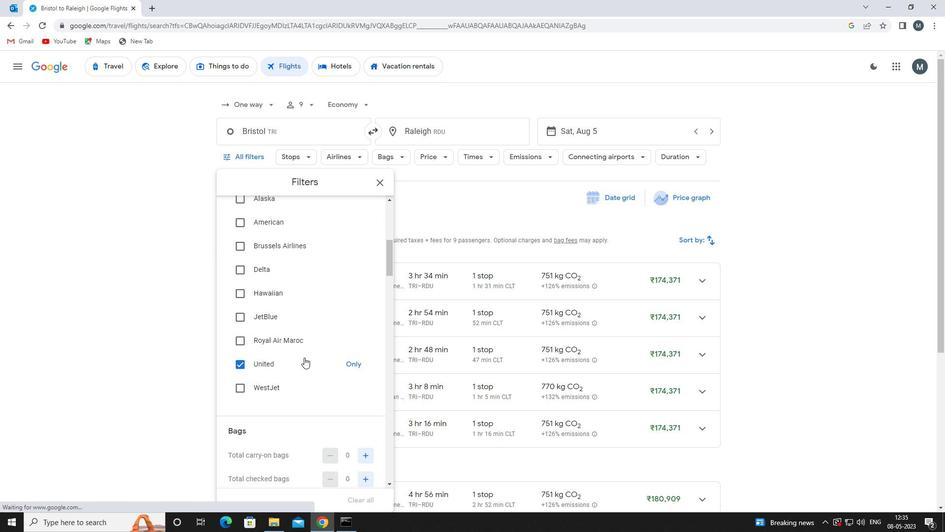 
Action: Mouse scrolled (301, 357) with delta (0, 0)
Screenshot: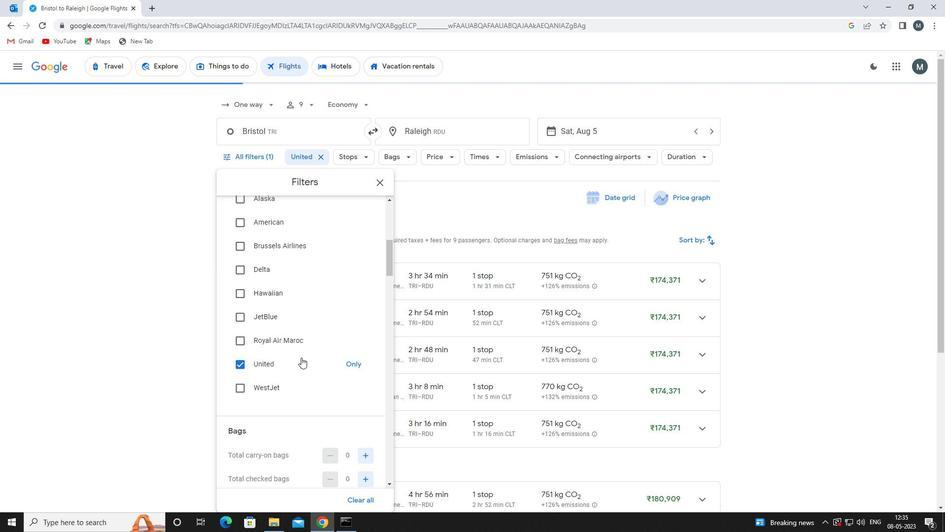
Action: Mouse moved to (300, 357)
Screenshot: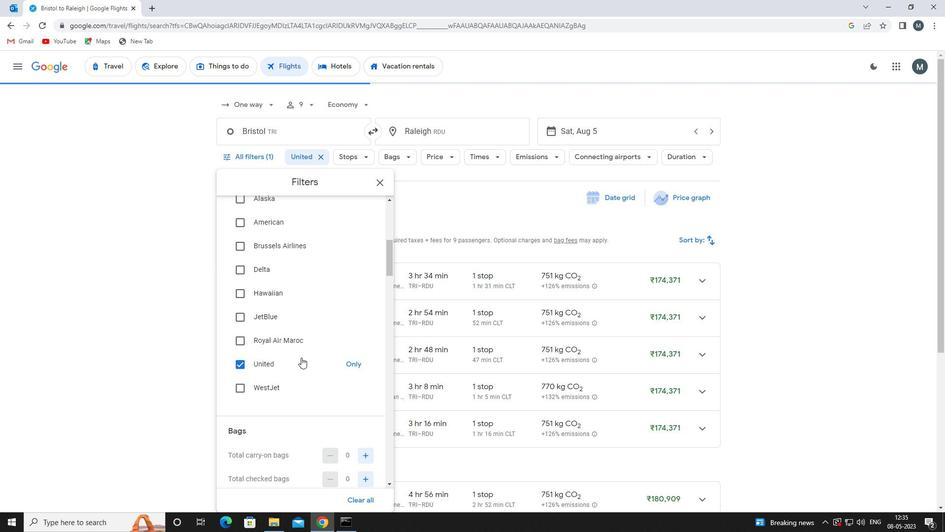 
Action: Mouse scrolled (300, 357) with delta (0, 0)
Screenshot: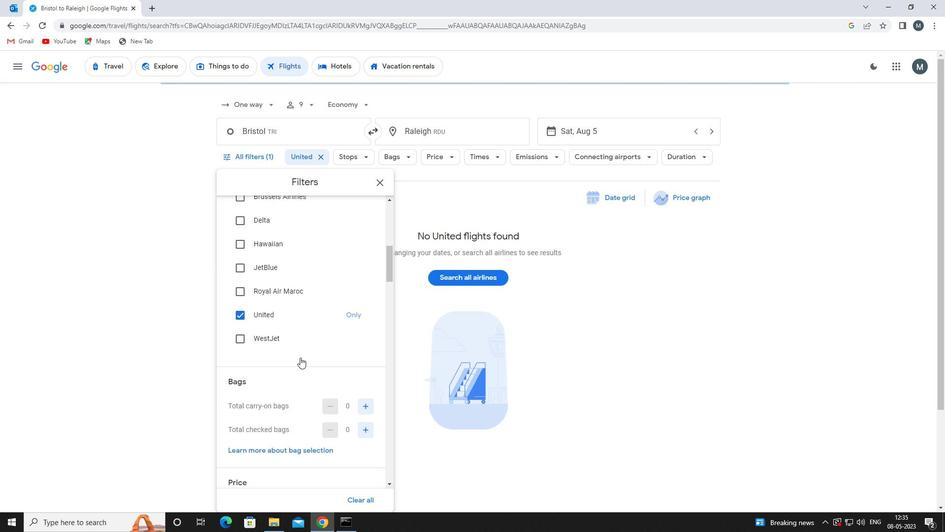 
Action: Mouse moved to (366, 379)
Screenshot: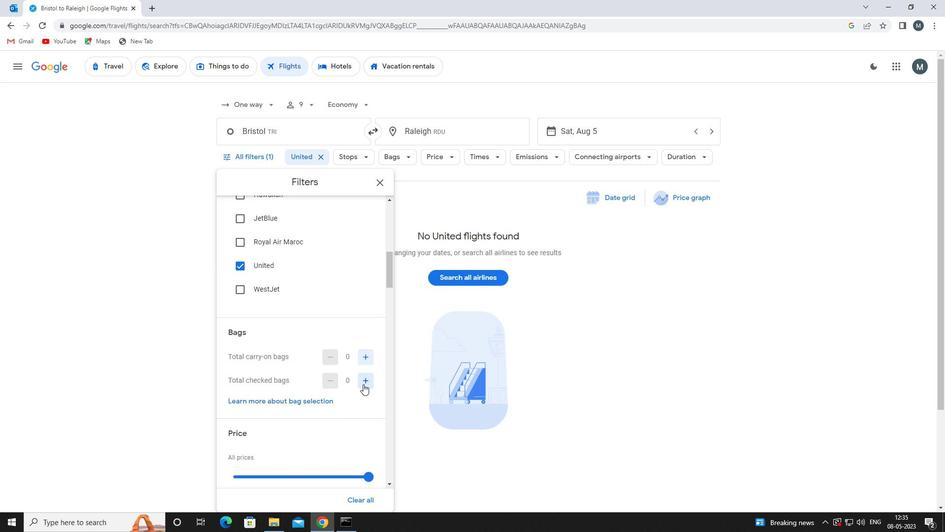 
Action: Mouse pressed left at (366, 379)
Screenshot: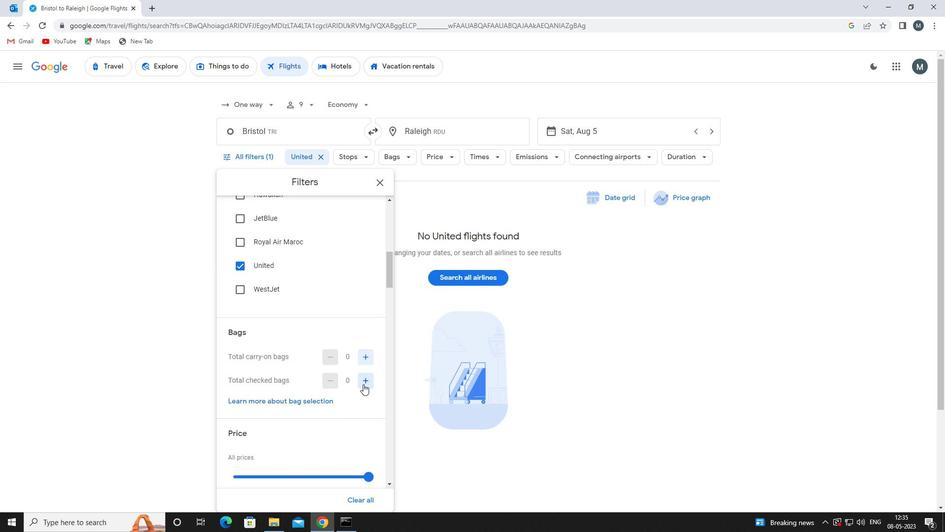 
Action: Mouse pressed left at (366, 379)
Screenshot: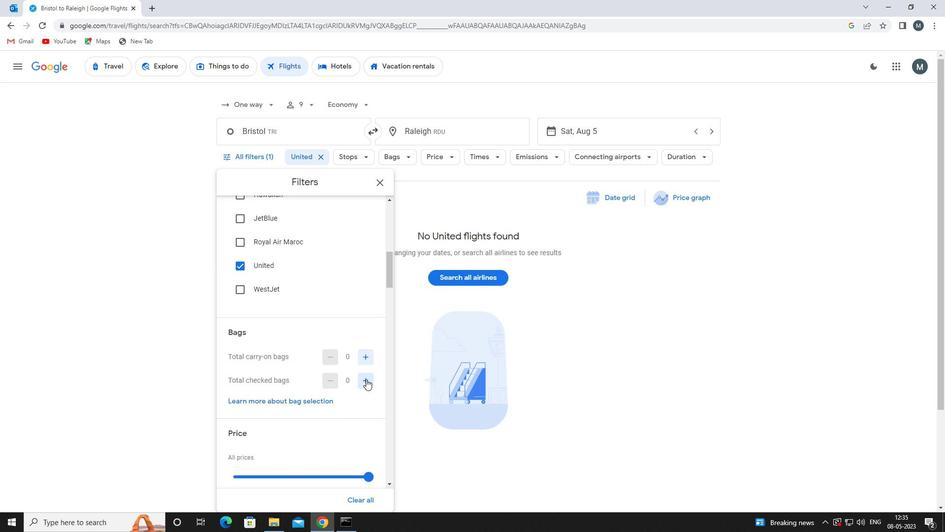 
Action: Mouse pressed left at (366, 379)
Screenshot: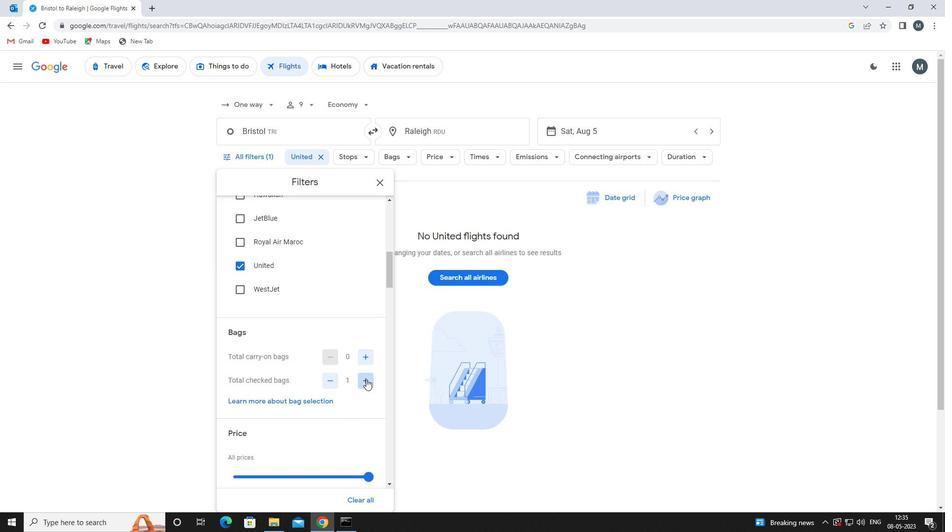 
Action: Mouse moved to (367, 379)
Screenshot: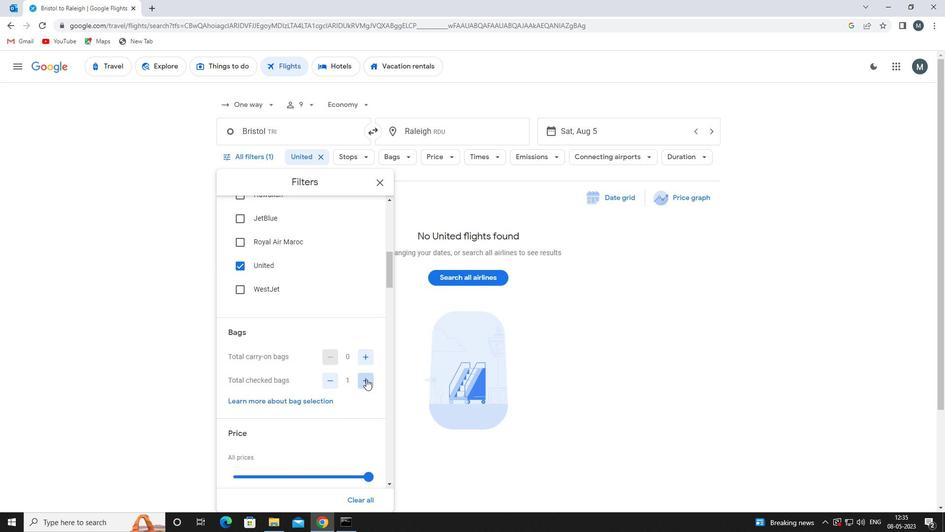 
Action: Mouse pressed left at (367, 379)
Screenshot: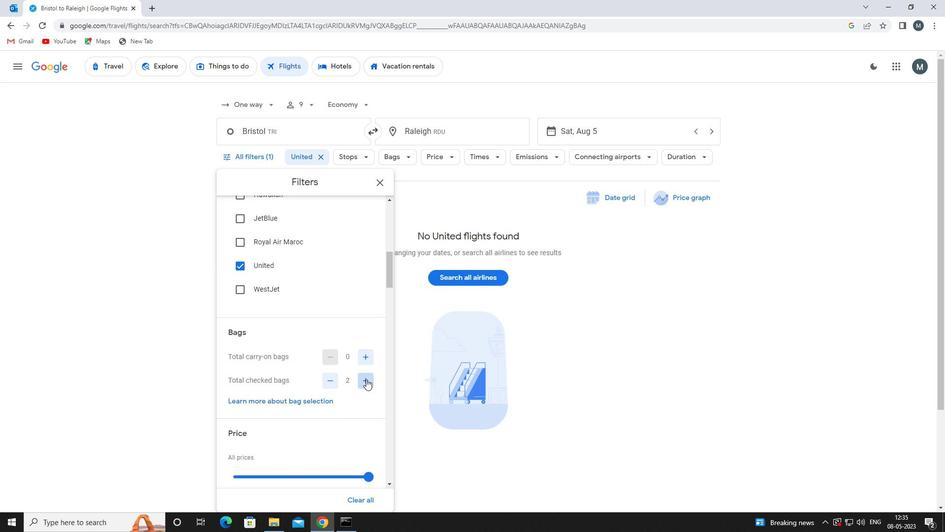 
Action: Mouse pressed left at (367, 379)
Screenshot: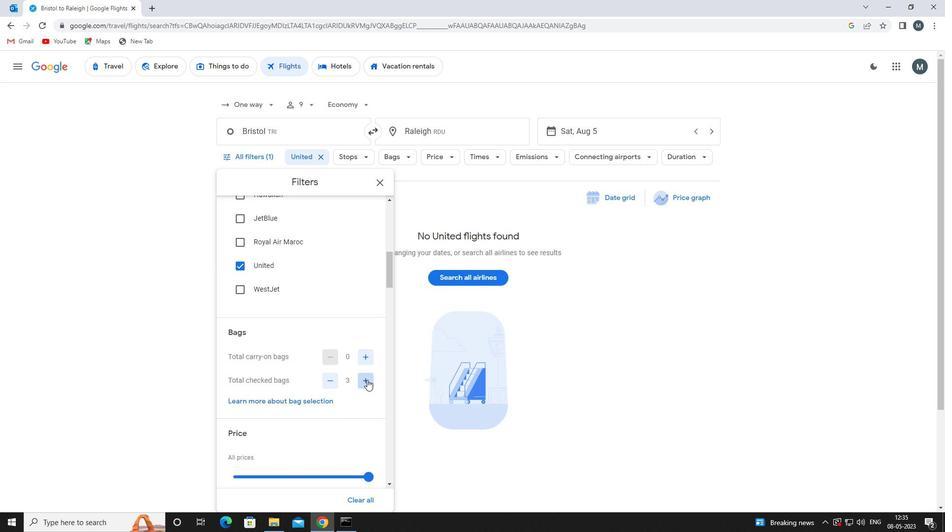 
Action: Mouse pressed left at (367, 379)
Screenshot: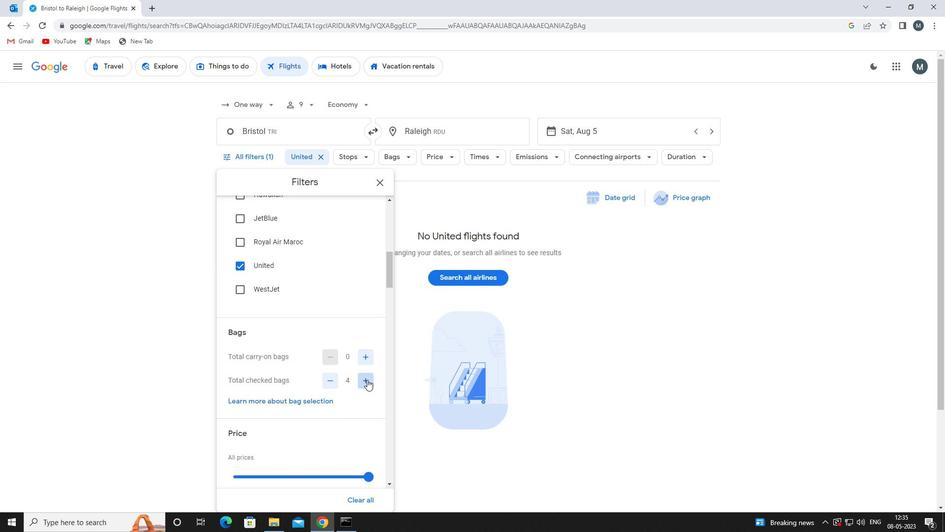 
Action: Mouse pressed left at (367, 379)
Screenshot: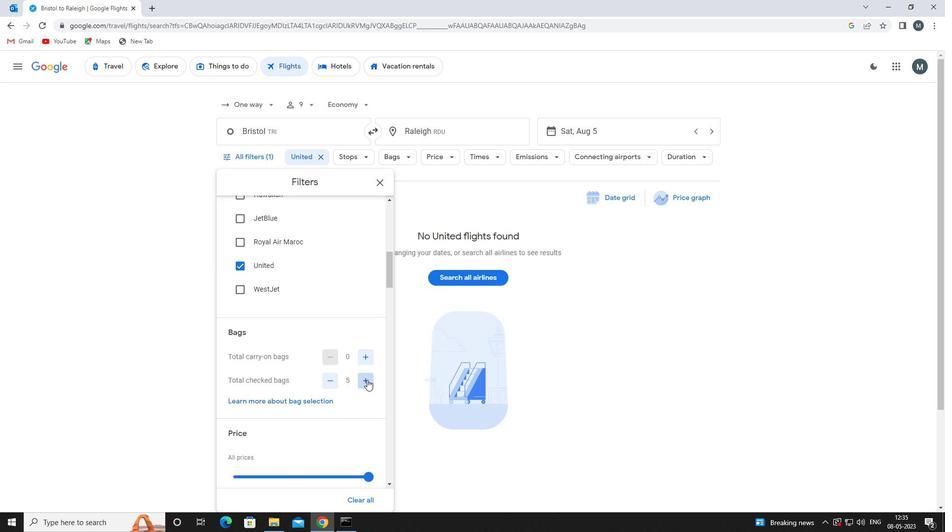 
Action: Mouse moved to (335, 379)
Screenshot: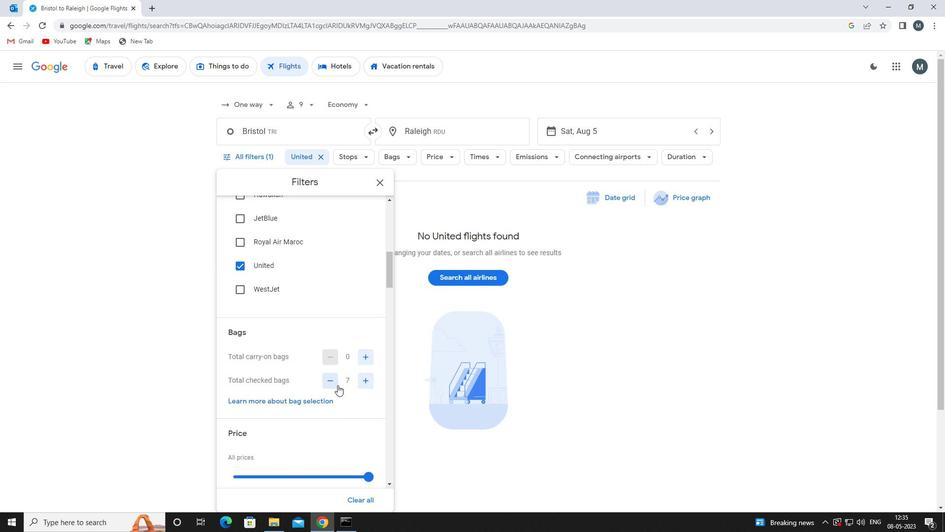 
Action: Mouse pressed left at (335, 379)
Screenshot: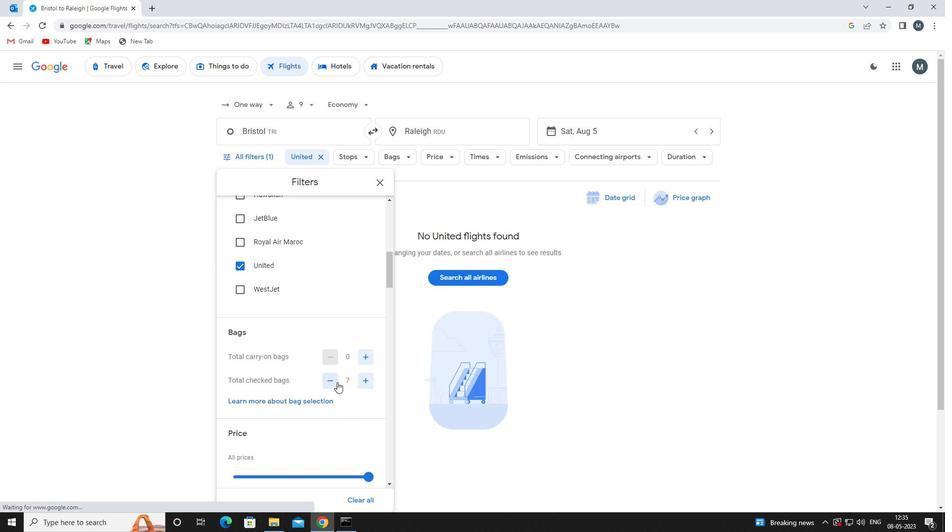 
Action: Mouse moved to (339, 374)
Screenshot: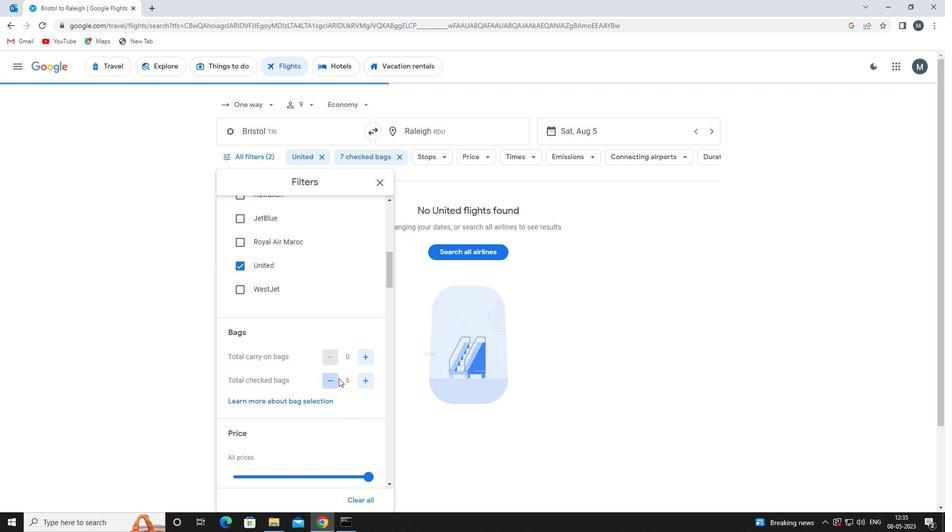 
Action: Mouse scrolled (339, 374) with delta (0, 0)
Screenshot: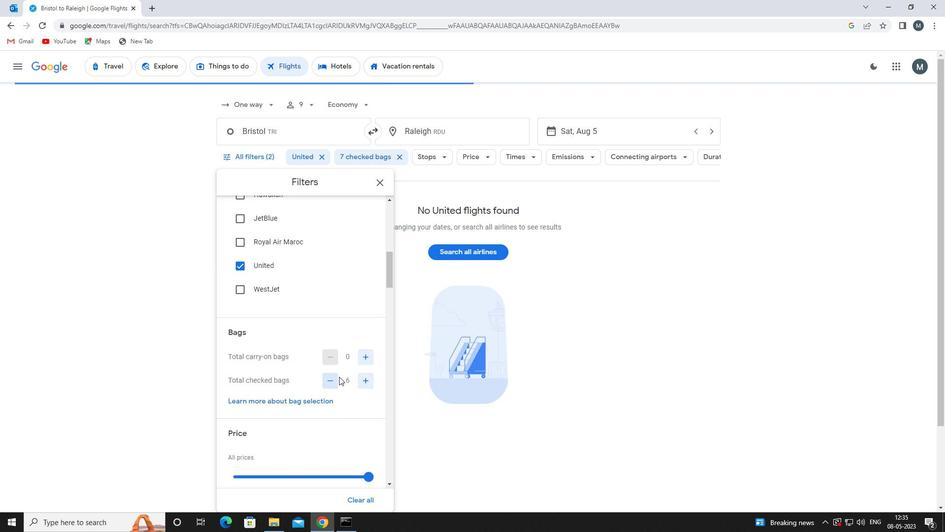 
Action: Mouse moved to (326, 362)
Screenshot: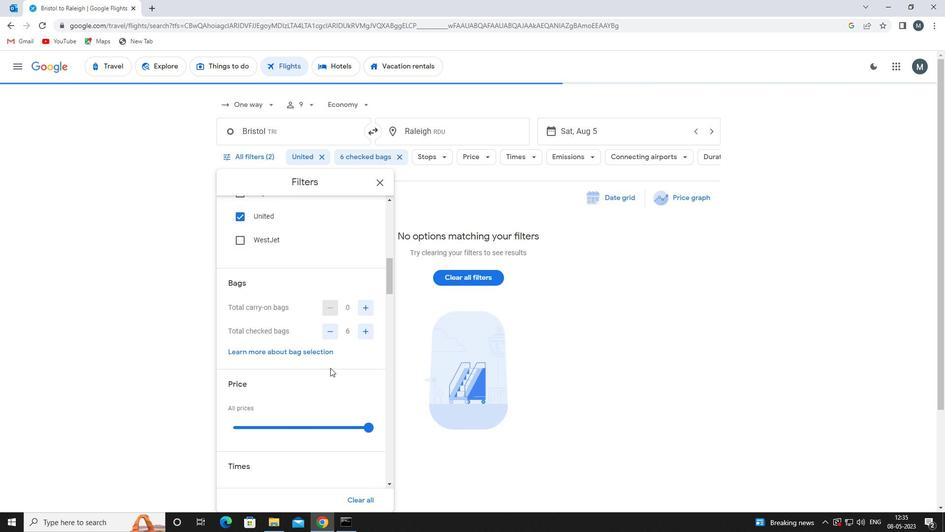 
Action: Mouse scrolled (326, 361) with delta (0, 0)
Screenshot: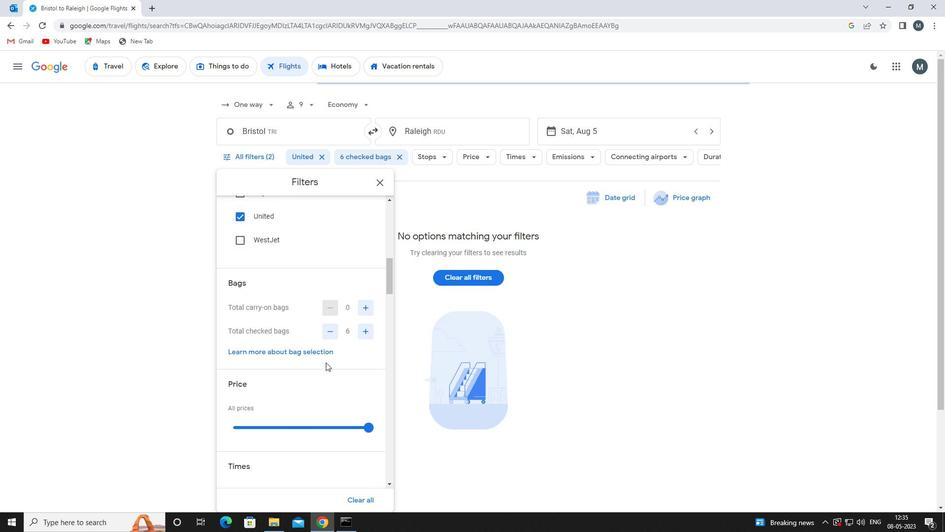 
Action: Mouse moved to (313, 374)
Screenshot: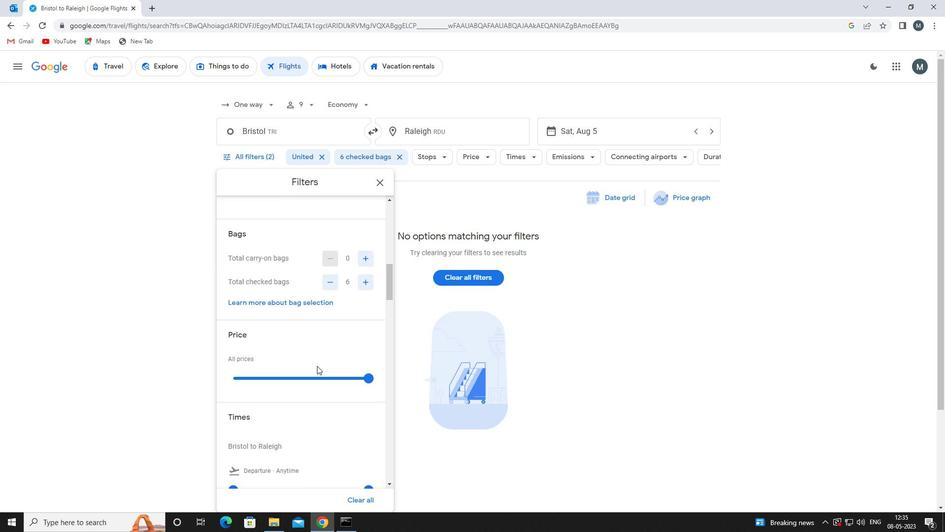 
Action: Mouse pressed left at (313, 374)
Screenshot: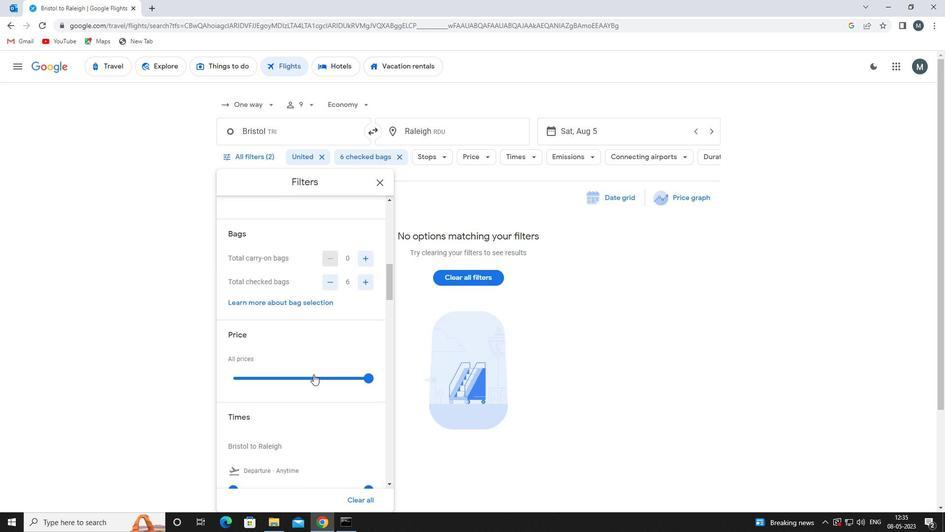 
Action: Mouse moved to (313, 375)
Screenshot: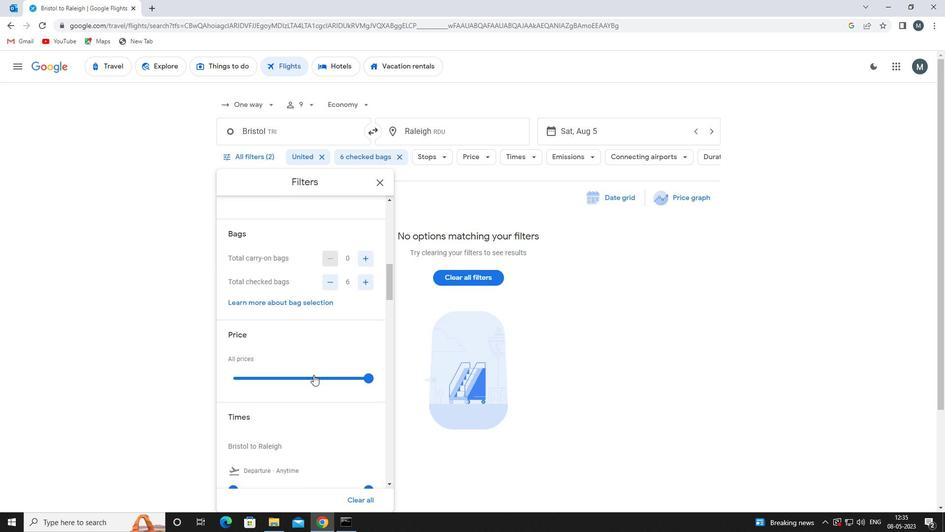 
Action: Mouse pressed left at (313, 375)
Screenshot: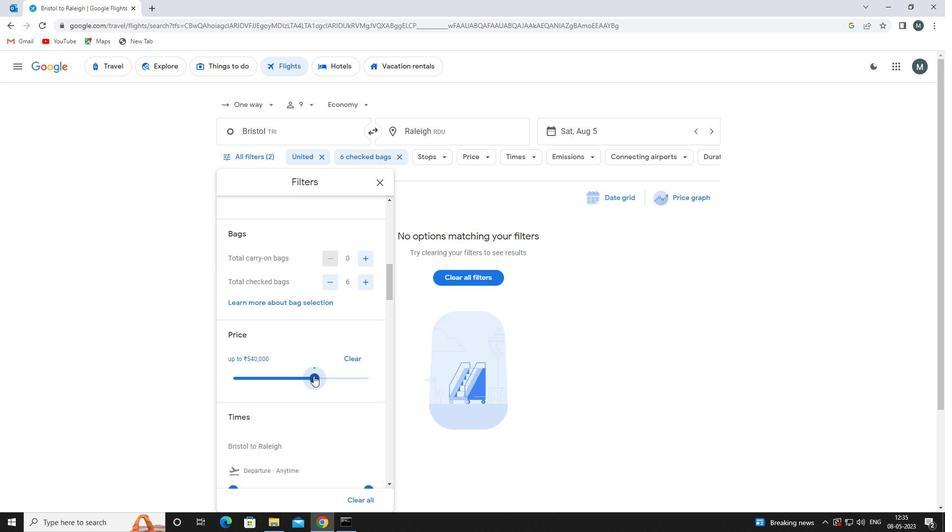 
Action: Mouse moved to (291, 345)
Screenshot: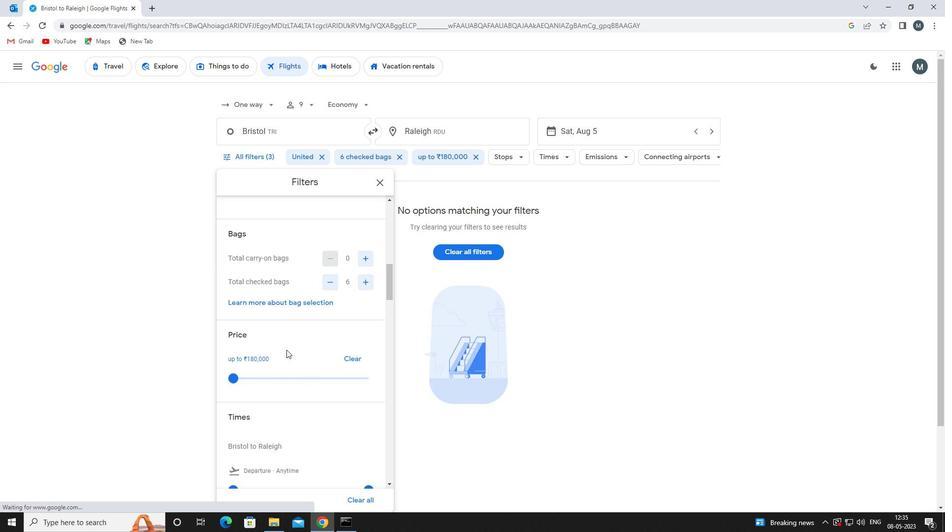 
Action: Mouse scrolled (291, 344) with delta (0, 0)
Screenshot: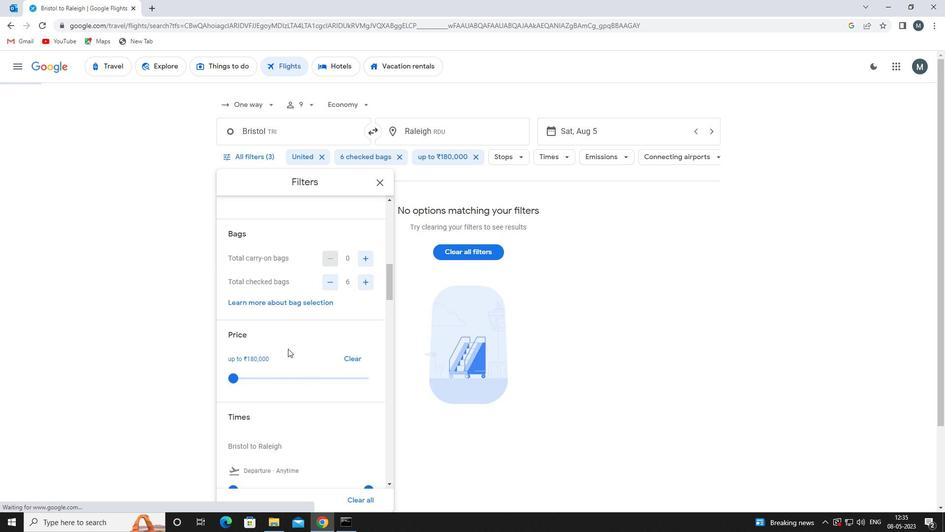 
Action: Mouse scrolled (291, 344) with delta (0, 0)
Screenshot: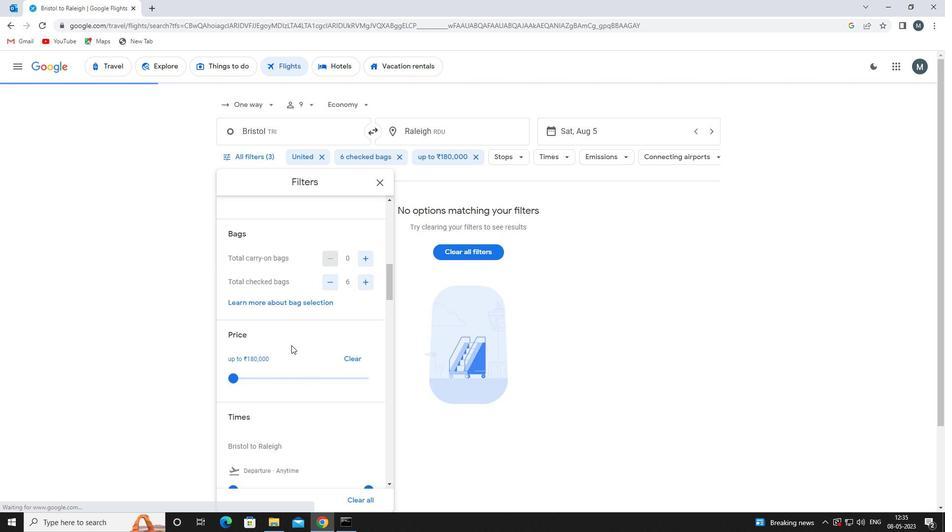 
Action: Mouse moved to (266, 368)
Screenshot: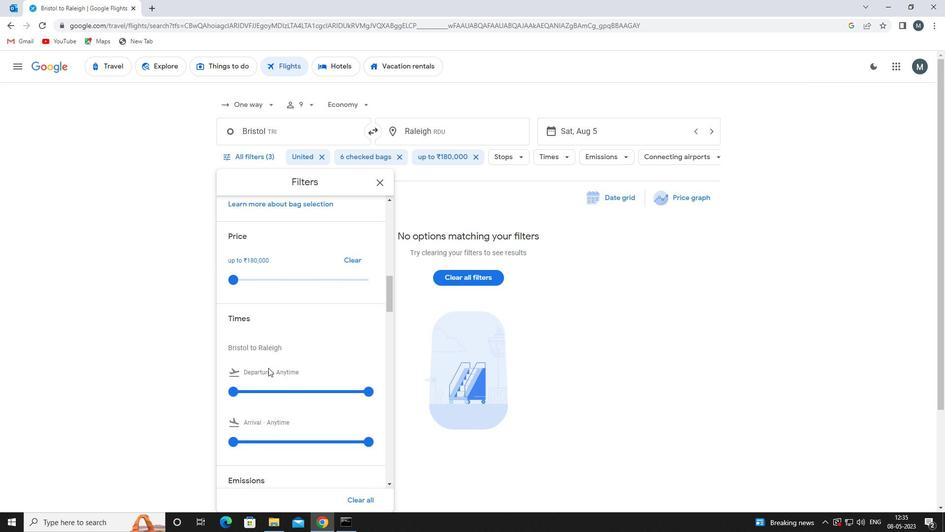 
Action: Mouse scrolled (266, 367) with delta (0, 0)
Screenshot: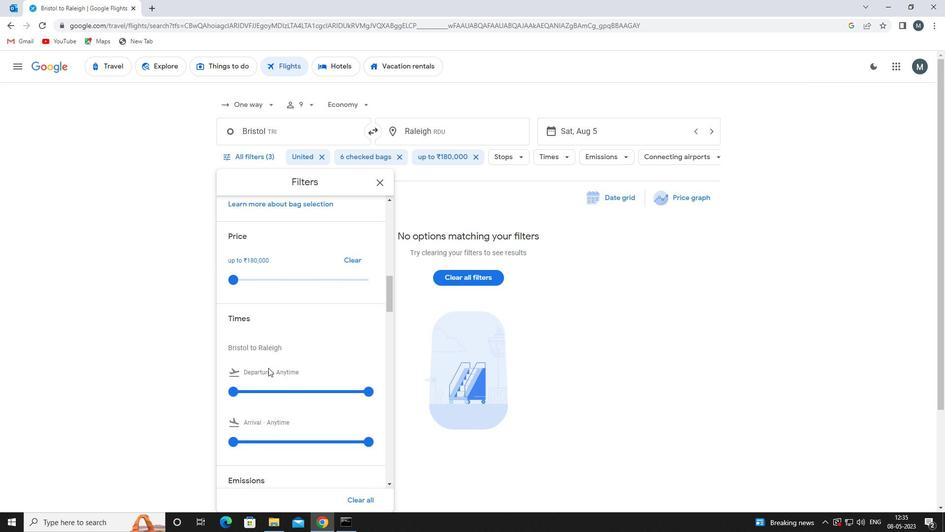 
Action: Mouse moved to (233, 341)
Screenshot: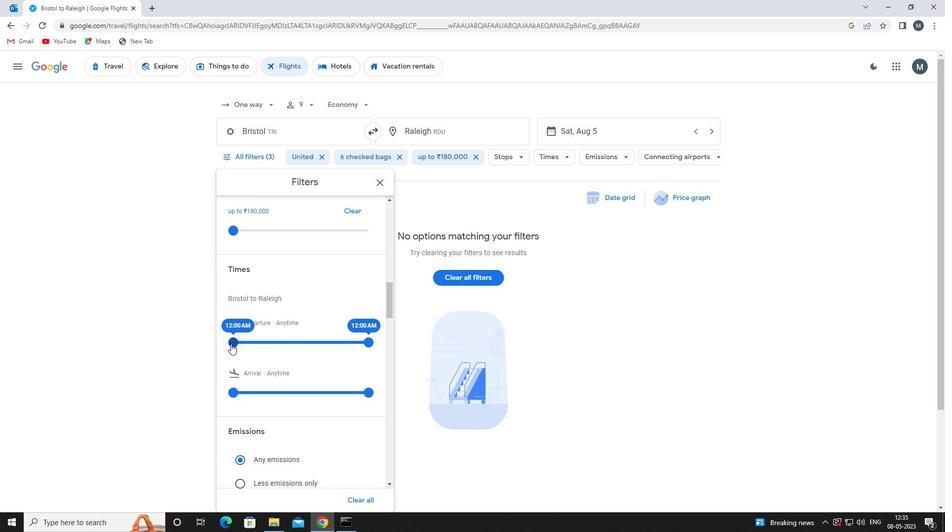 
Action: Mouse pressed left at (233, 341)
Screenshot: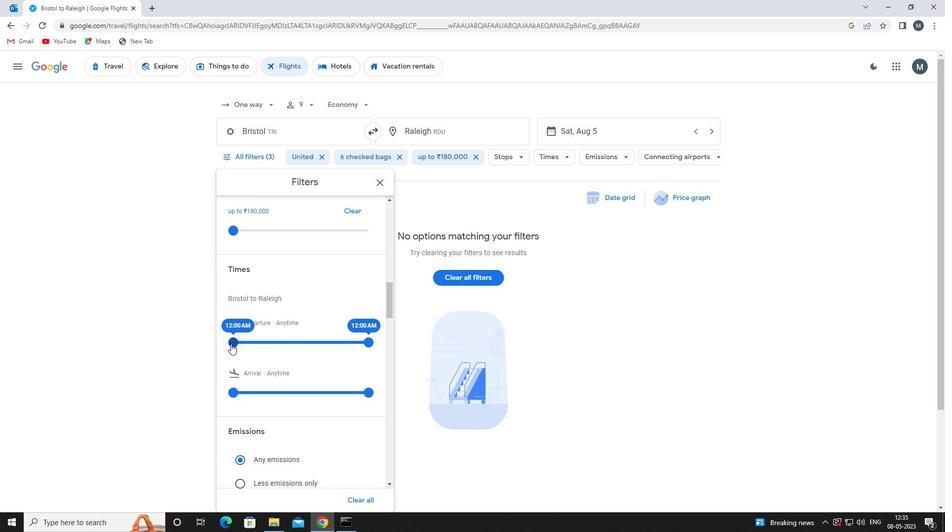 
Action: Mouse moved to (369, 343)
Screenshot: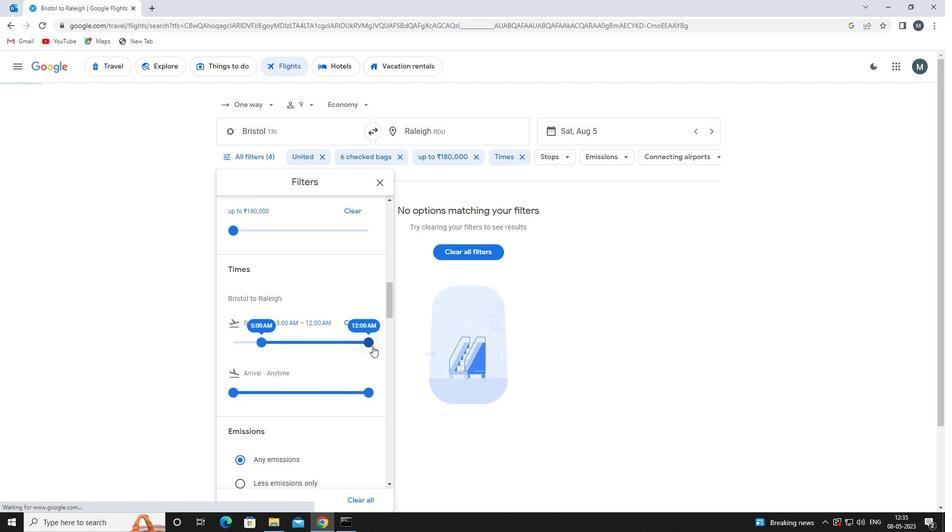 
Action: Mouse pressed left at (369, 343)
Screenshot: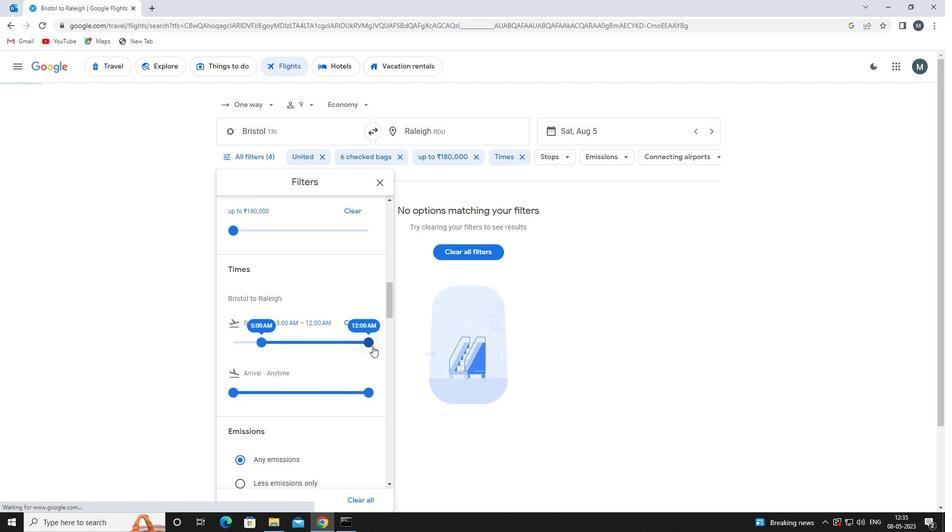 
Action: Mouse moved to (285, 336)
Screenshot: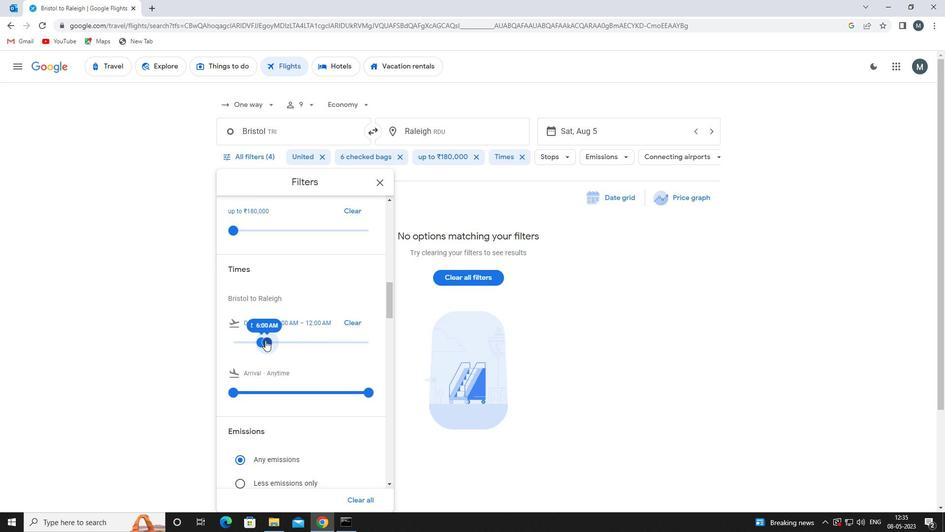 
Action: Mouse scrolled (285, 336) with delta (0, 0)
Screenshot: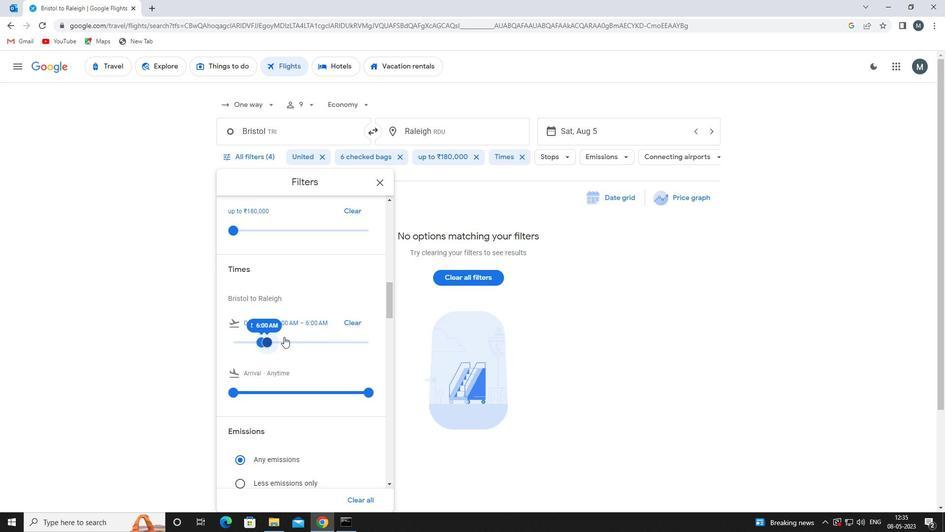 
Action: Mouse moved to (382, 184)
Screenshot: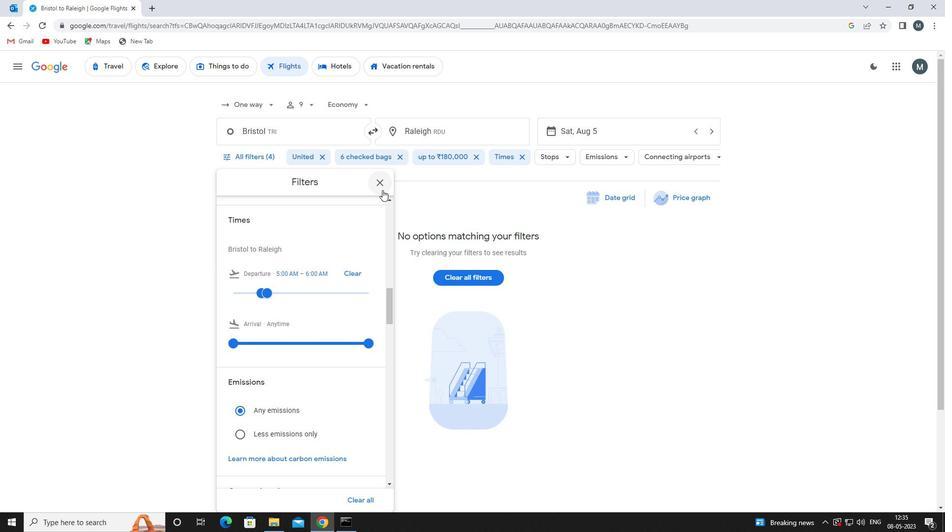 
Action: Mouse pressed left at (382, 184)
Screenshot: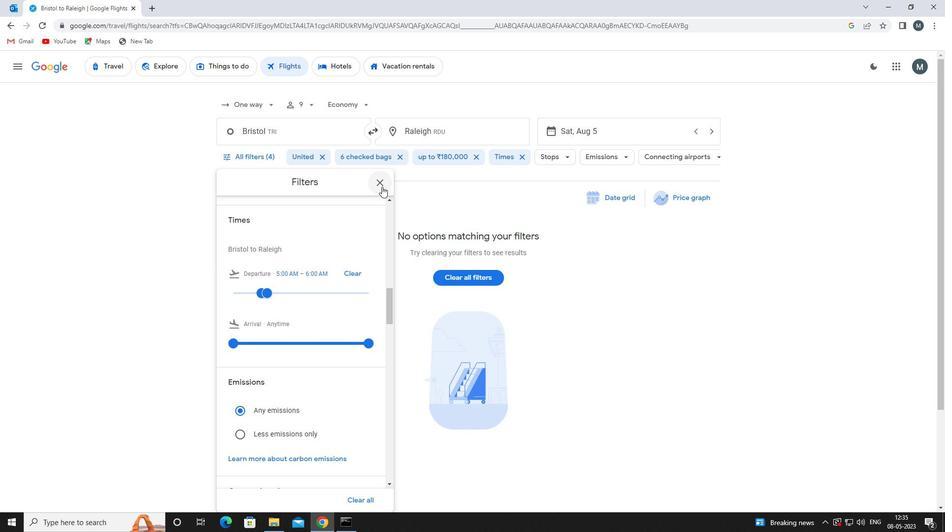
Action: Mouse moved to (381, 184)
Screenshot: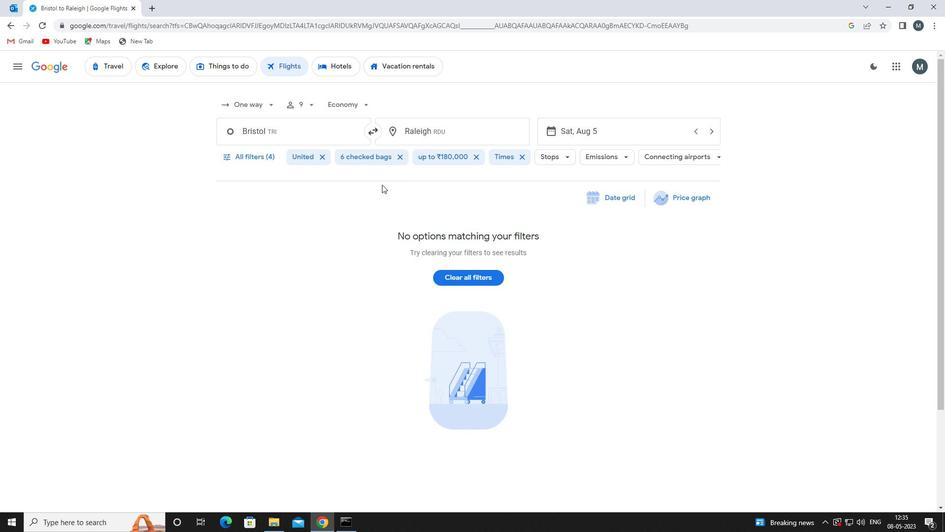 
